 Task: Find an entire house in Mapuca, India, for June 9-16, with a price range of ₹8,000 to ₹16,000 and 1 bathroom.
Action: Mouse moved to (407, 86)
Screenshot: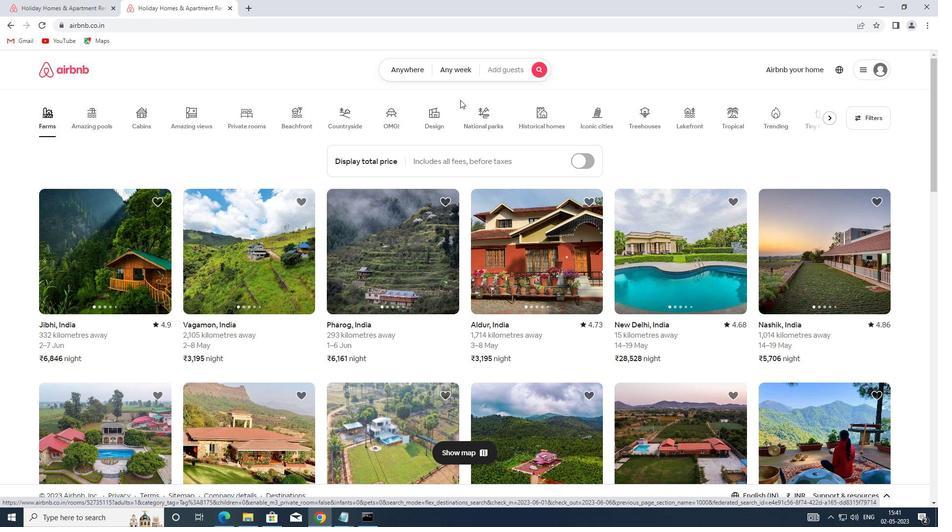 
Action: Mouse pressed left at (407, 86)
Screenshot: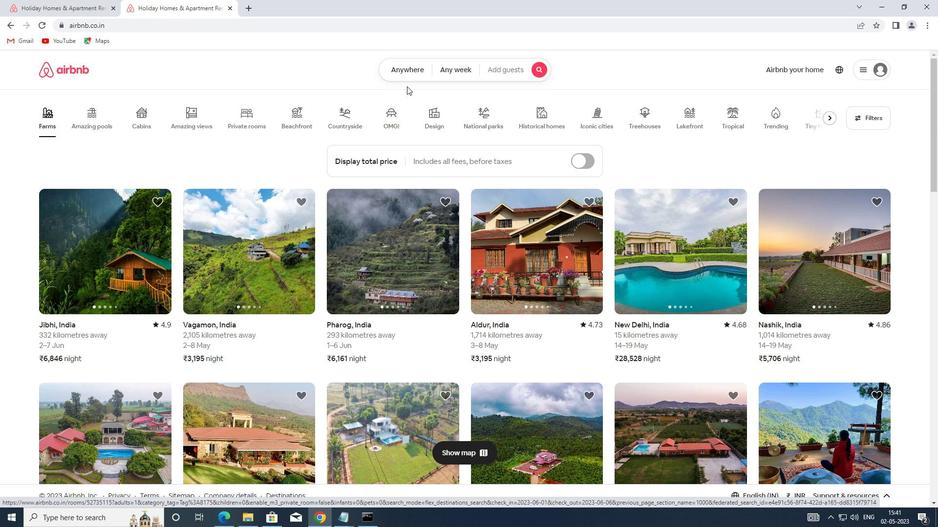 
Action: Mouse moved to (406, 75)
Screenshot: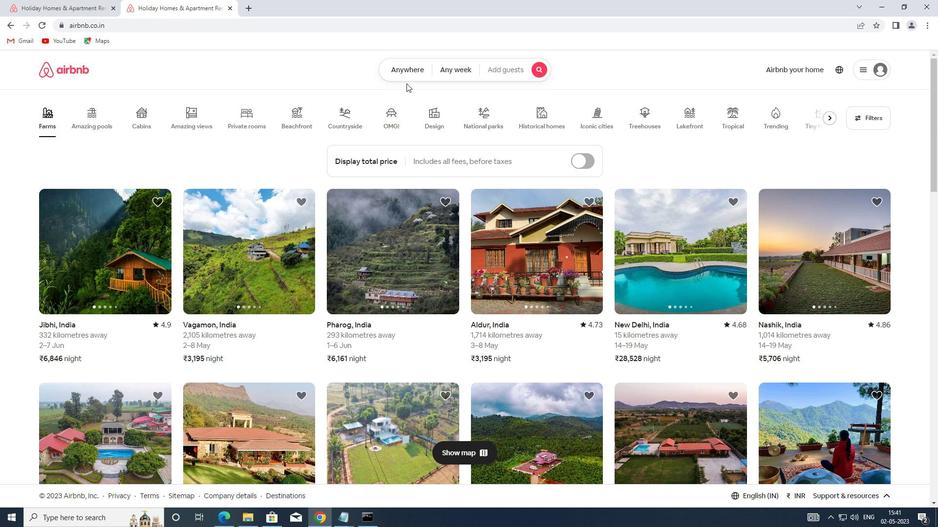 
Action: Mouse pressed left at (406, 75)
Screenshot: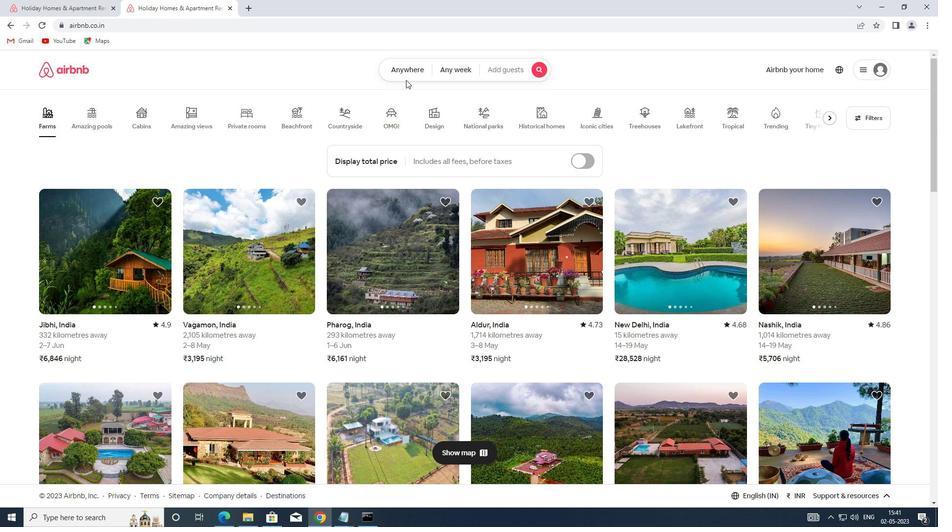 
Action: Mouse moved to (349, 107)
Screenshot: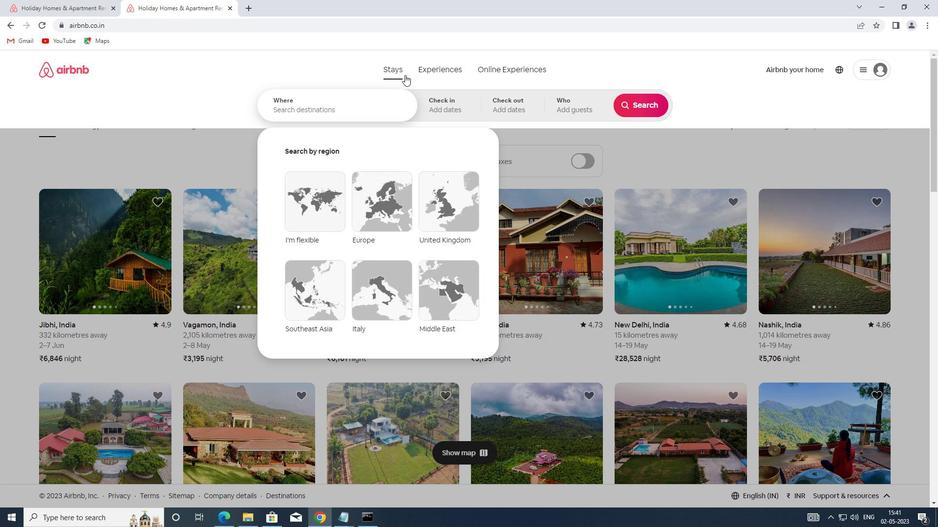 
Action: Mouse pressed left at (349, 107)
Screenshot: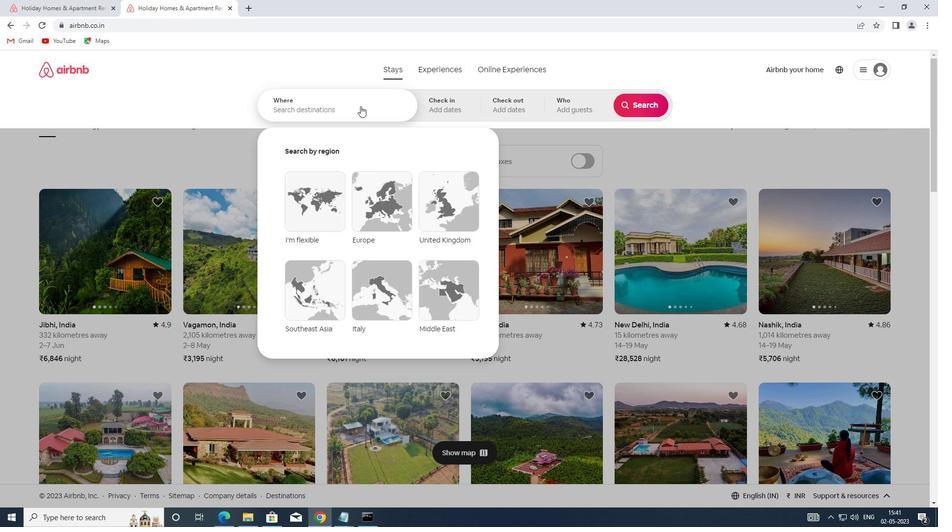 
Action: Key pressed <Key.shift>MAPUCA<Key.space><Key.shift>INDIA
Screenshot: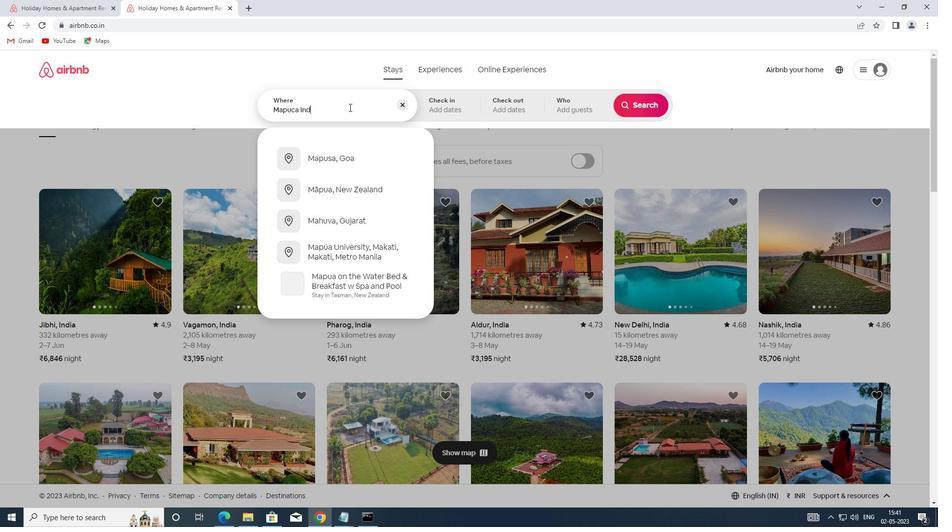 
Action: Mouse moved to (442, 108)
Screenshot: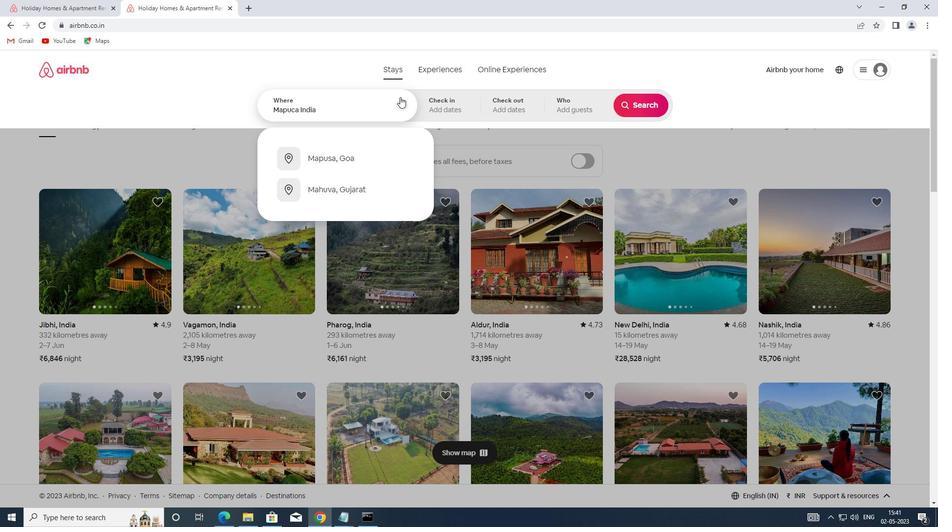 
Action: Mouse pressed left at (442, 108)
Screenshot: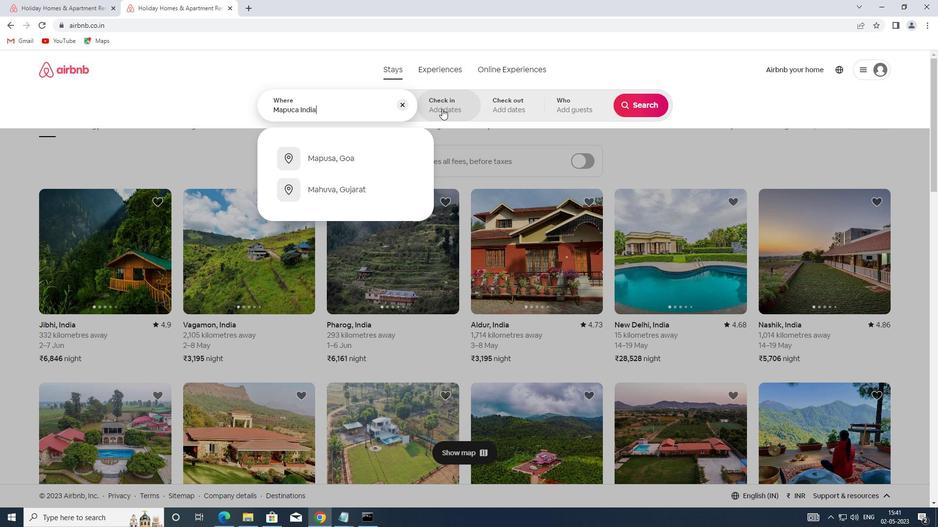 
Action: Mouse moved to (608, 251)
Screenshot: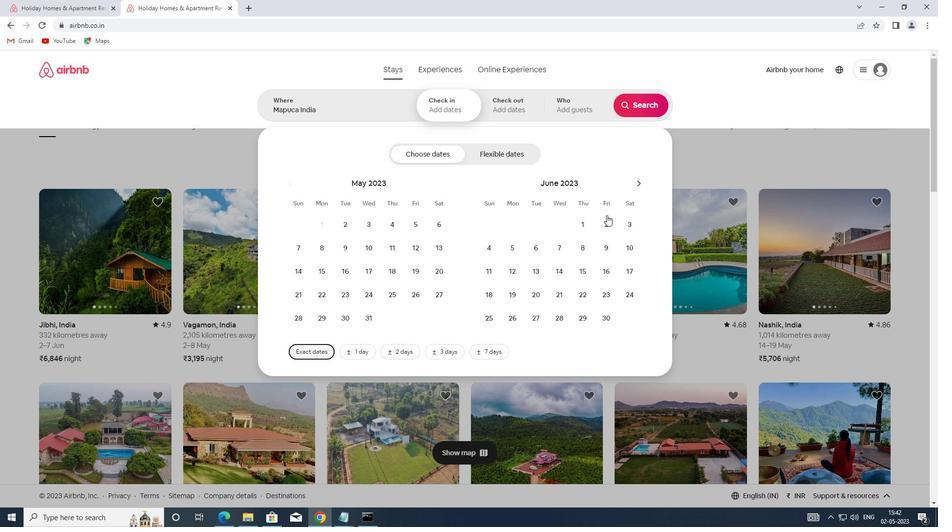 
Action: Mouse pressed left at (608, 251)
Screenshot: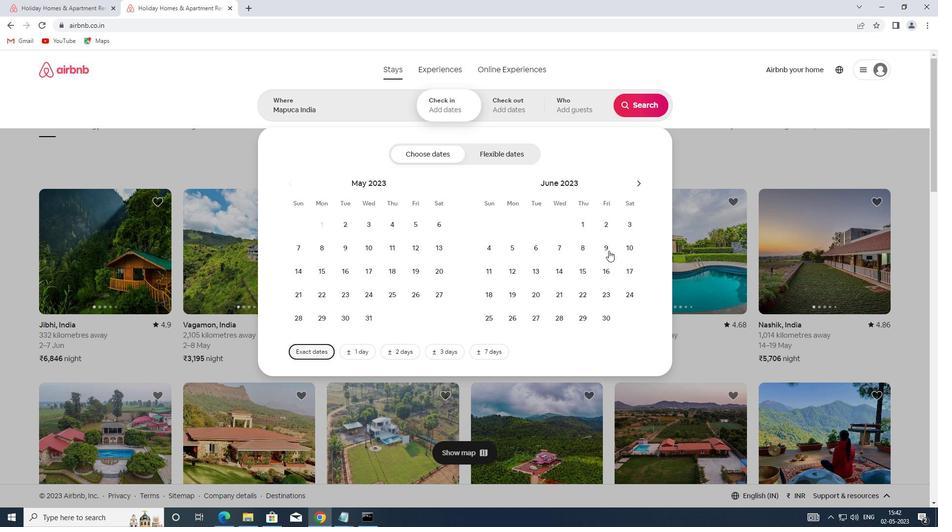
Action: Mouse moved to (603, 277)
Screenshot: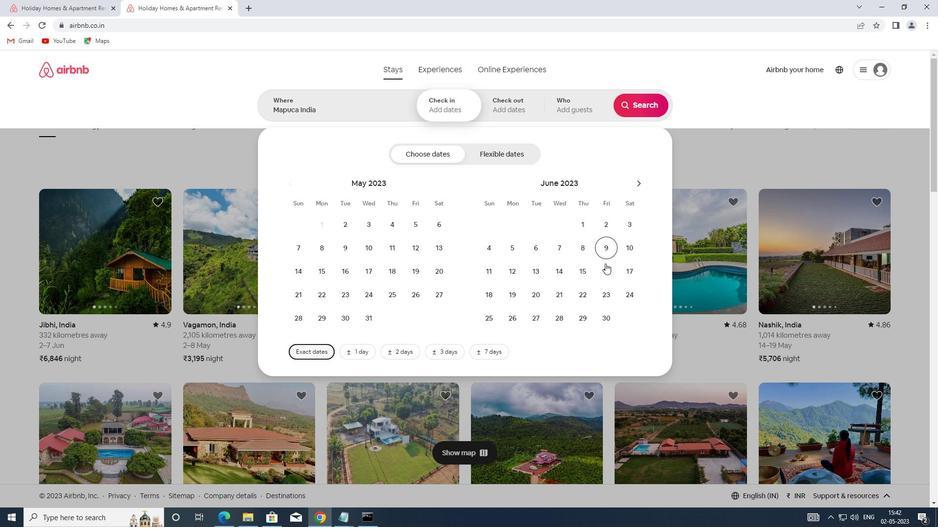 
Action: Mouse pressed left at (603, 277)
Screenshot: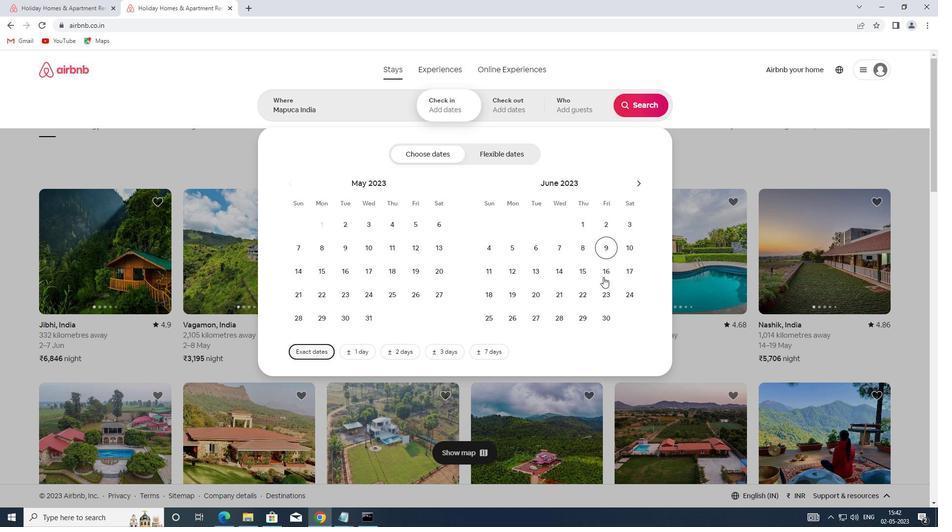
Action: Mouse moved to (564, 99)
Screenshot: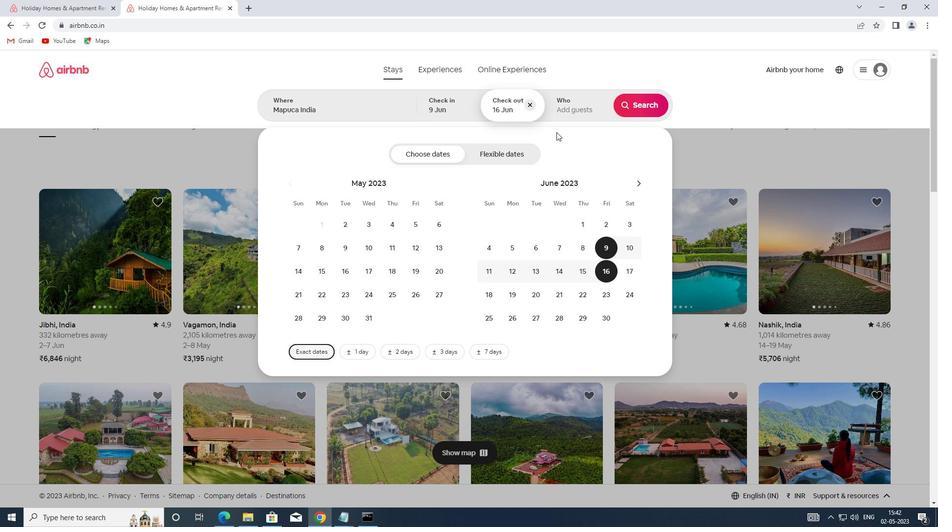 
Action: Mouse pressed left at (564, 99)
Screenshot: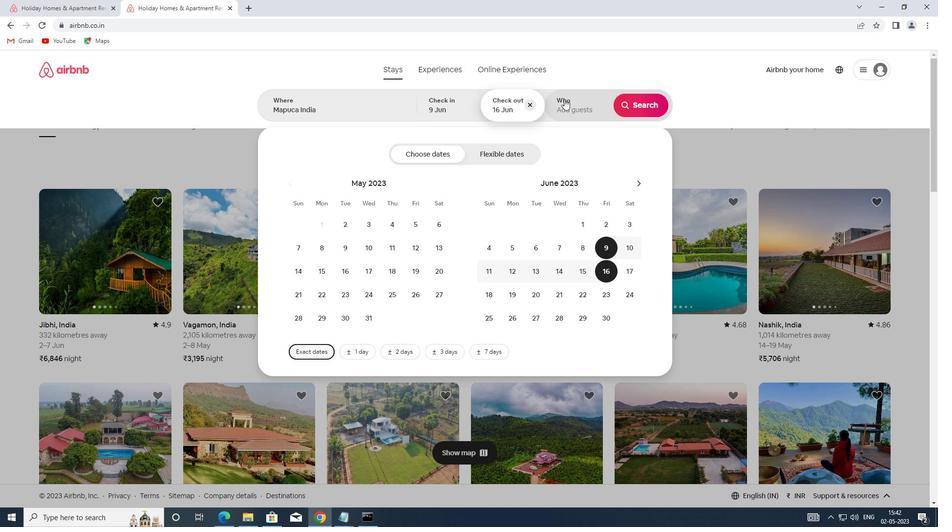 
Action: Mouse moved to (646, 157)
Screenshot: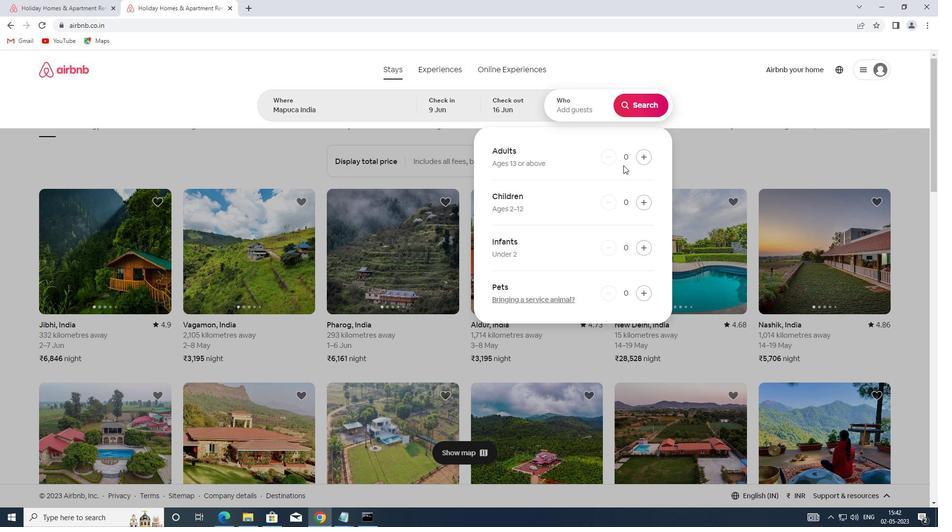 
Action: Mouse pressed left at (646, 157)
Screenshot: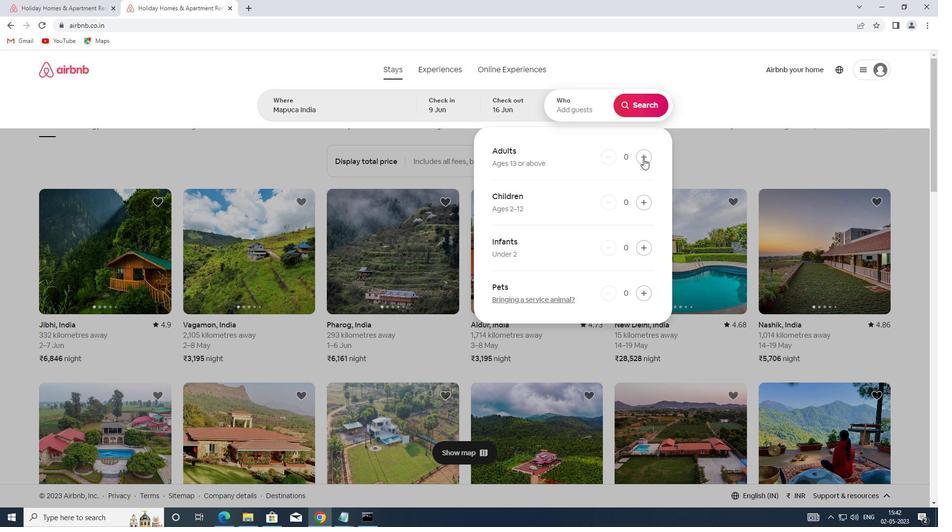 
Action: Mouse pressed left at (646, 157)
Screenshot: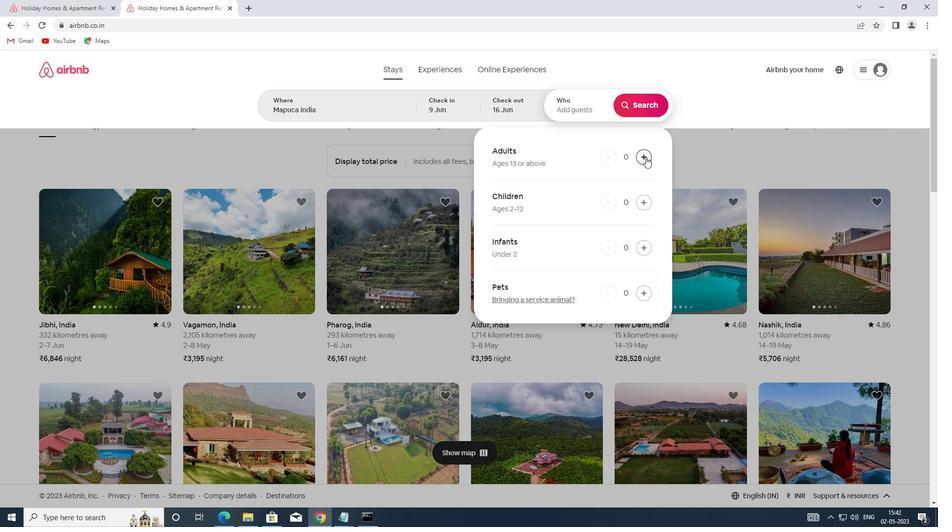 
Action: Mouse moved to (653, 105)
Screenshot: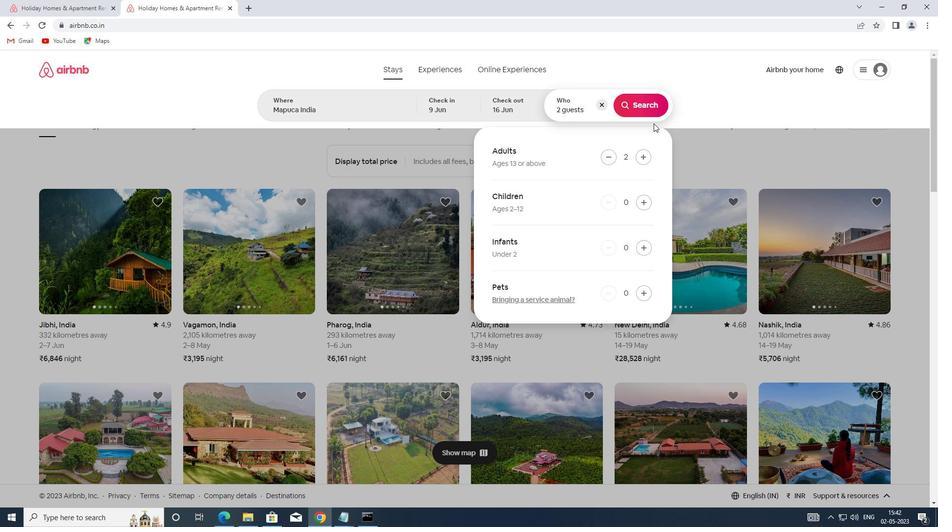 
Action: Mouse pressed left at (653, 105)
Screenshot: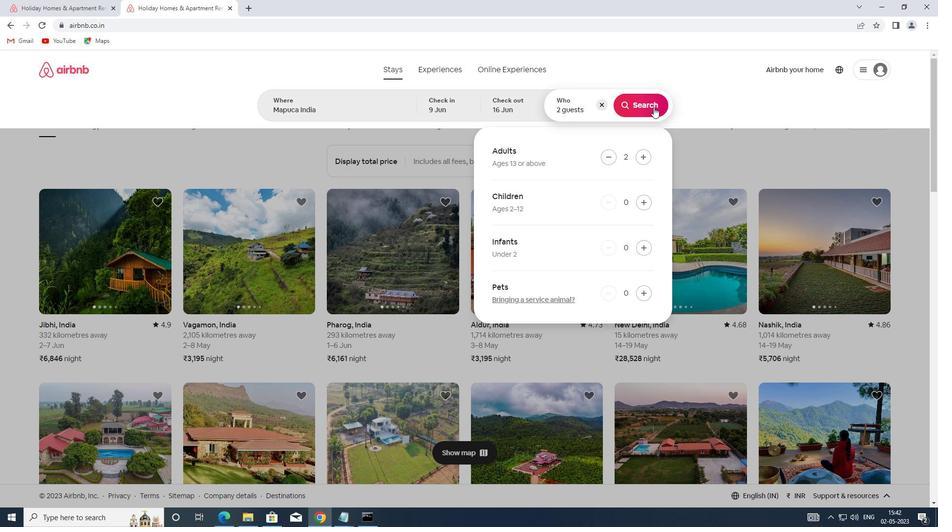 
Action: Mouse moved to (880, 111)
Screenshot: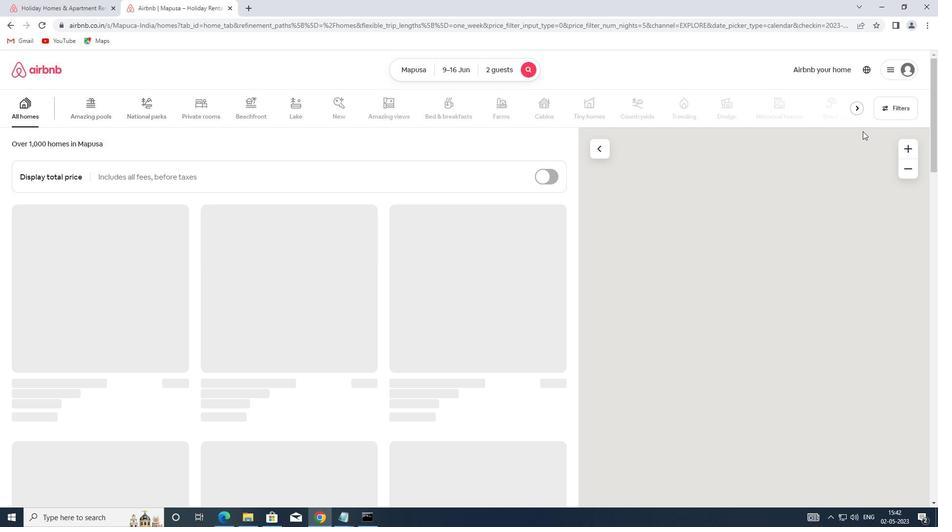
Action: Mouse pressed left at (880, 111)
Screenshot: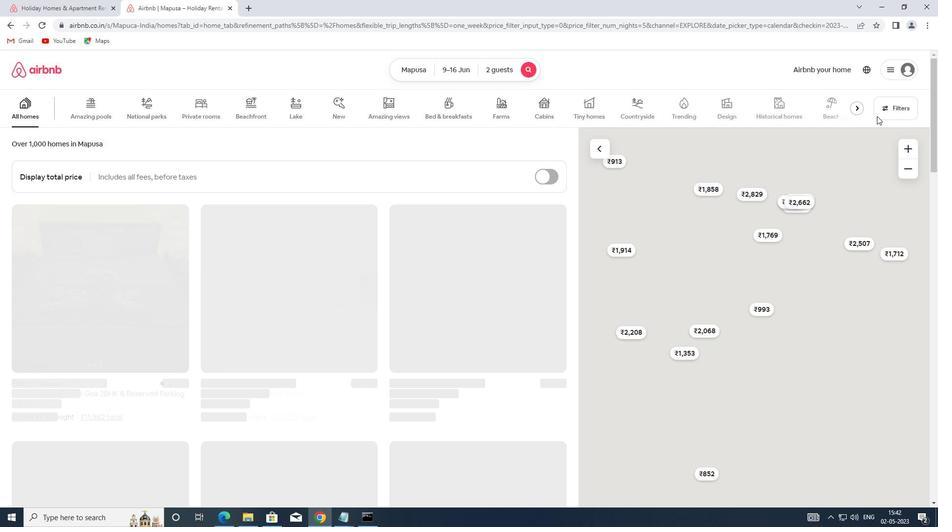 
Action: Mouse moved to (354, 235)
Screenshot: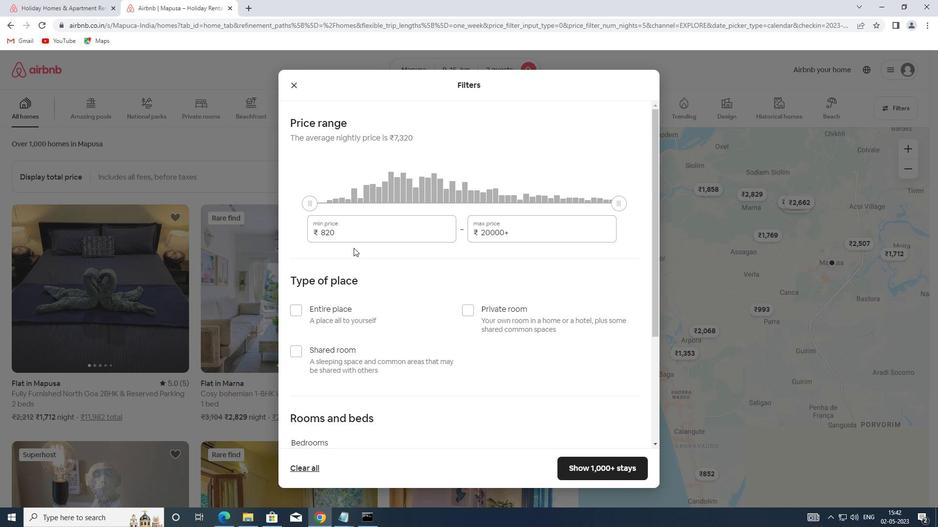 
Action: Mouse pressed left at (354, 235)
Screenshot: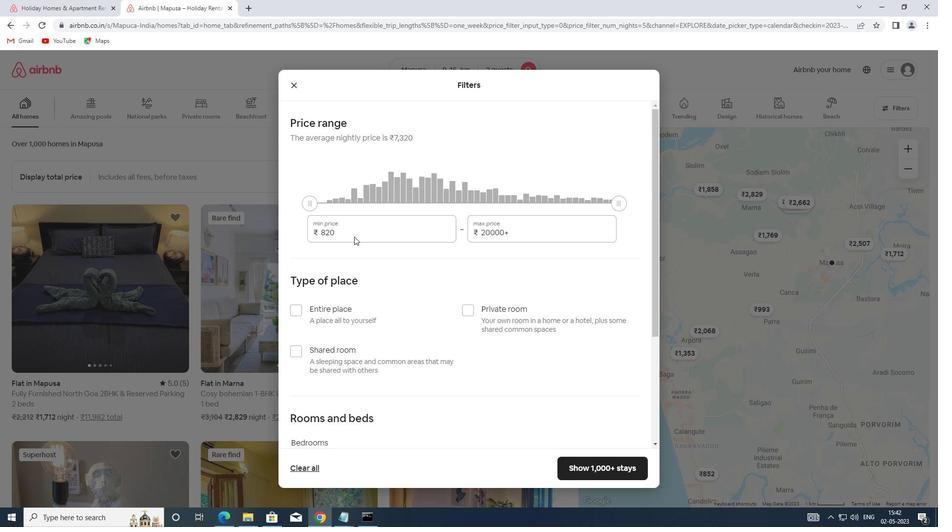 
Action: Mouse moved to (291, 234)
Screenshot: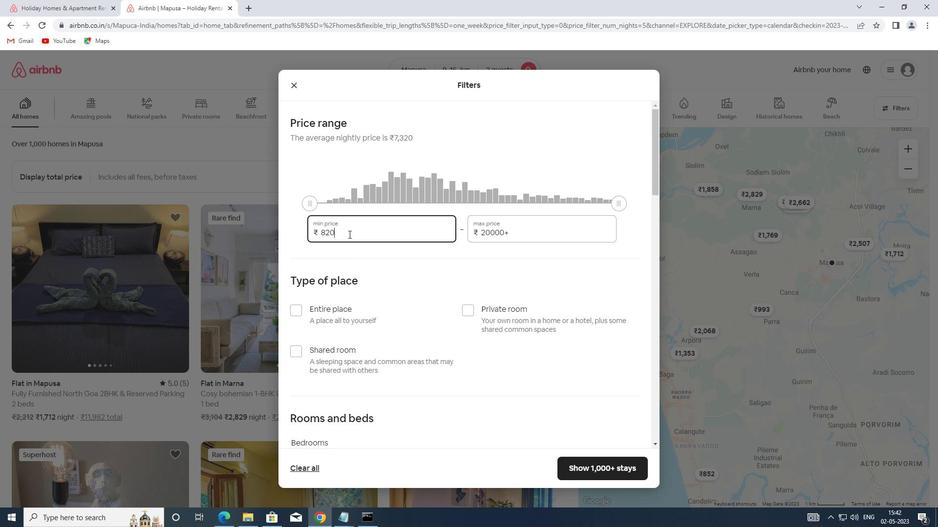 
Action: Key pressed 8000
Screenshot: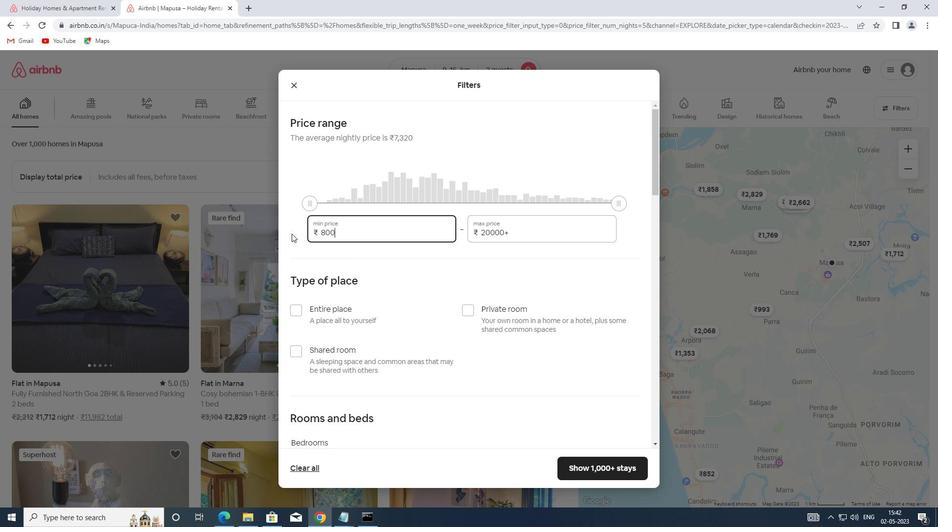 
Action: Mouse moved to (511, 232)
Screenshot: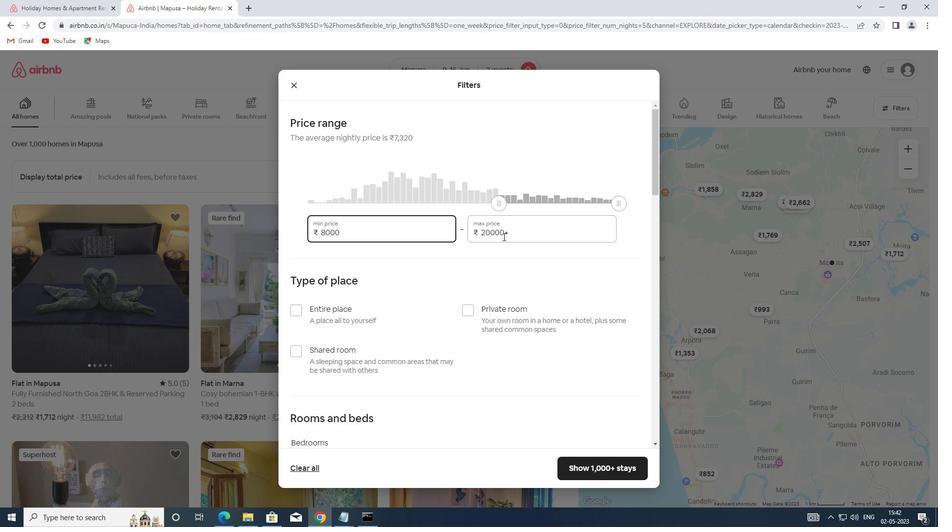 
Action: Mouse pressed left at (511, 232)
Screenshot: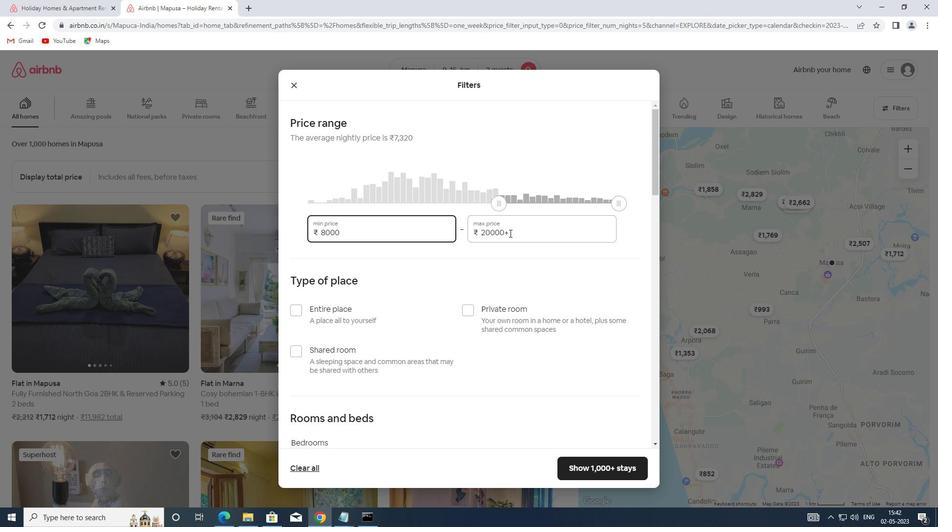
Action: Mouse moved to (451, 236)
Screenshot: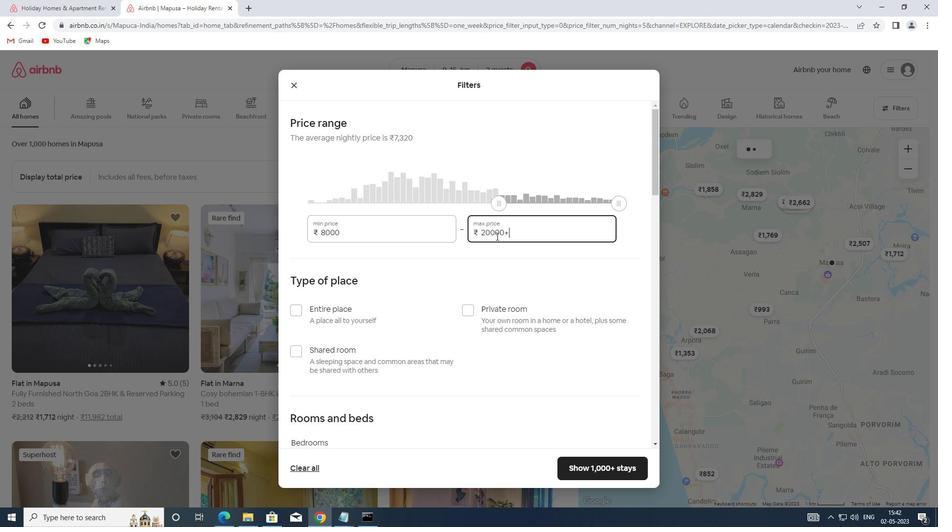 
Action: Key pressed 16000
Screenshot: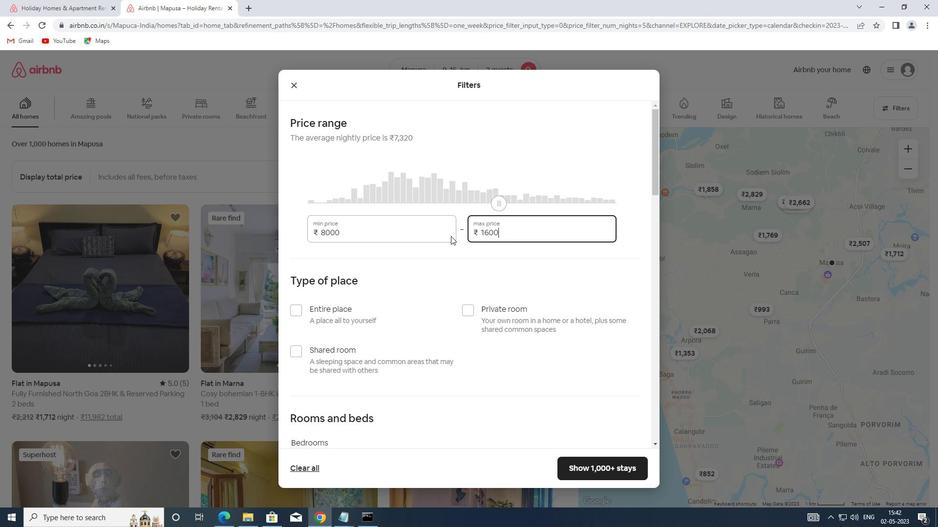 
Action: Mouse moved to (352, 310)
Screenshot: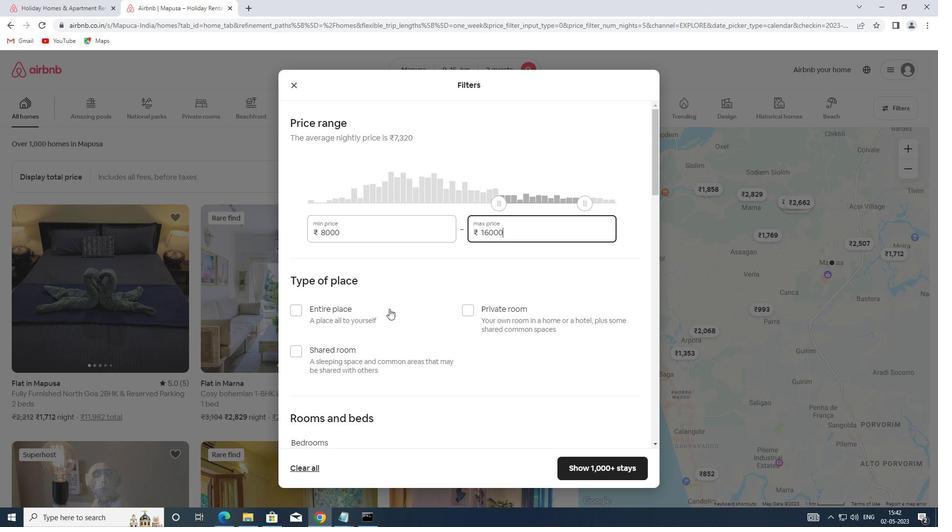 
Action: Mouse pressed left at (352, 310)
Screenshot: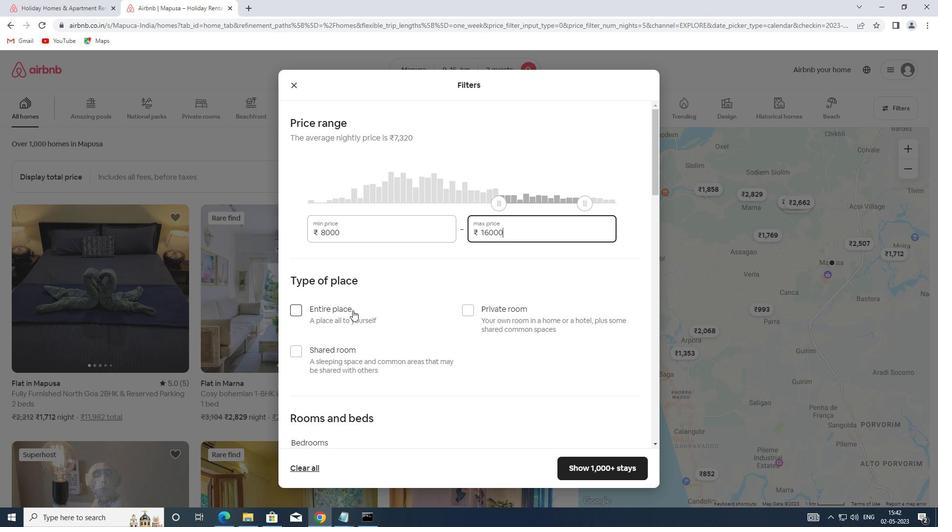 
Action: Mouse scrolled (352, 310) with delta (0, 0)
Screenshot: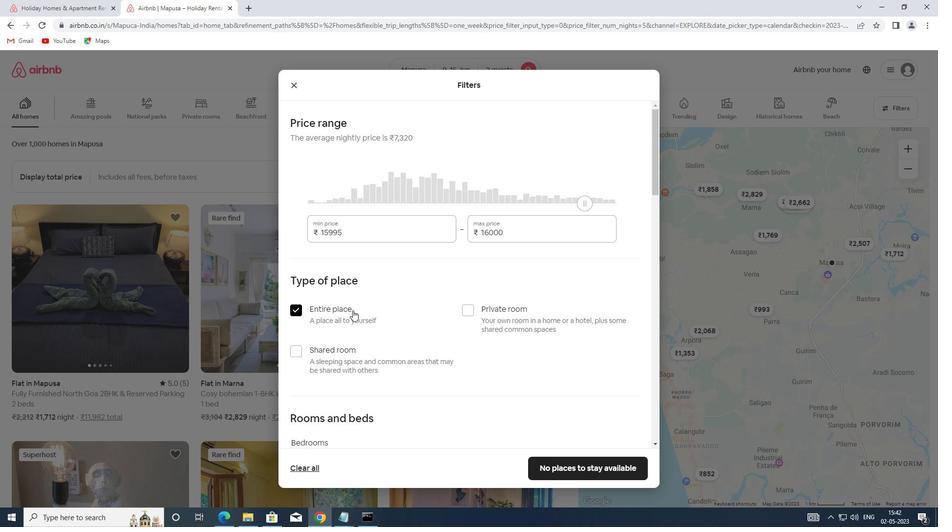 
Action: Mouse scrolled (352, 310) with delta (0, 0)
Screenshot: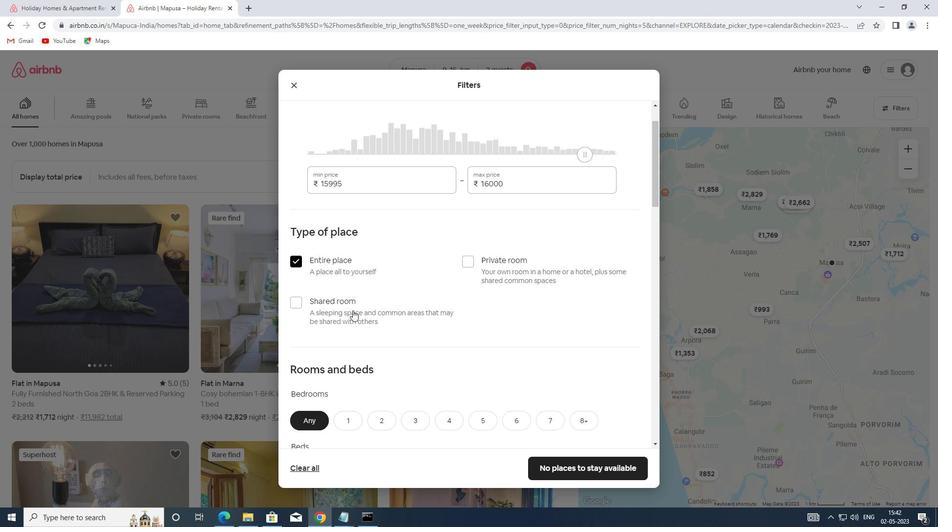 
Action: Mouse moved to (370, 331)
Screenshot: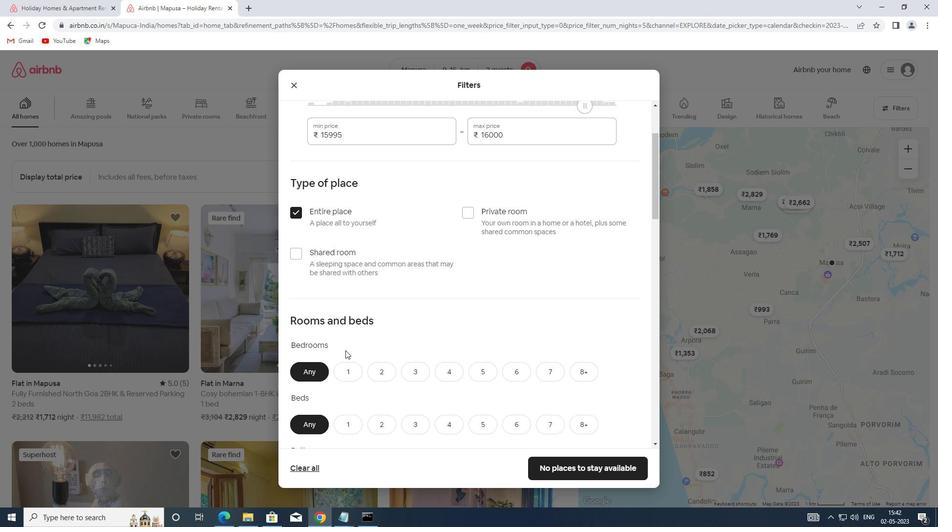 
Action: Mouse scrolled (370, 330) with delta (0, 0)
Screenshot: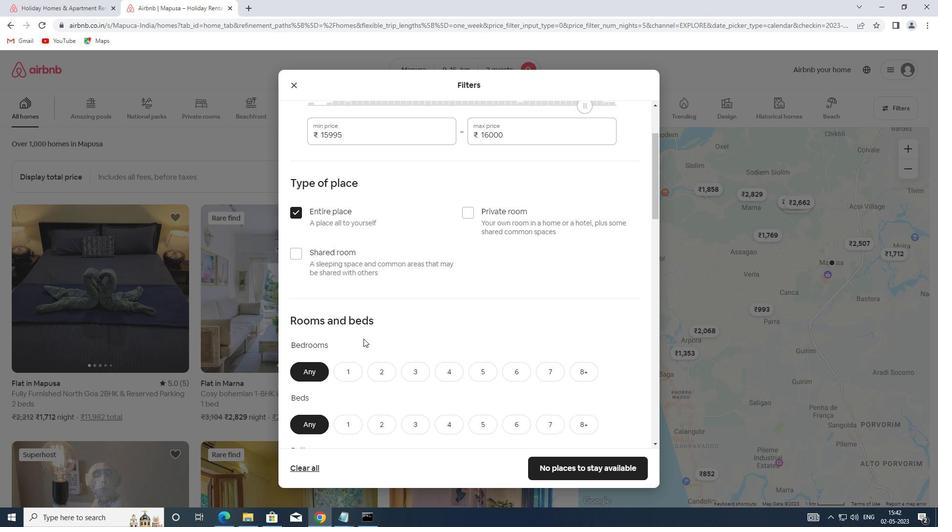 
Action: Mouse moved to (371, 331)
Screenshot: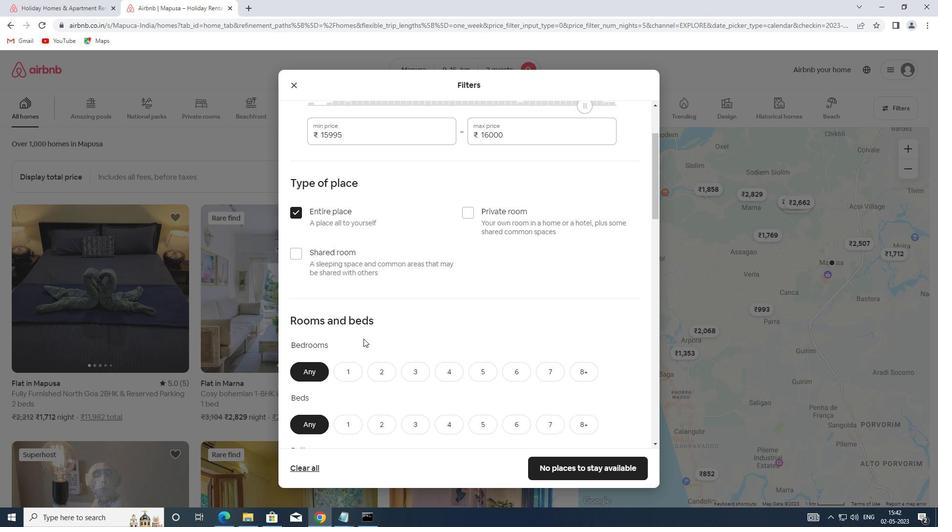 
Action: Mouse scrolled (371, 330) with delta (0, 0)
Screenshot: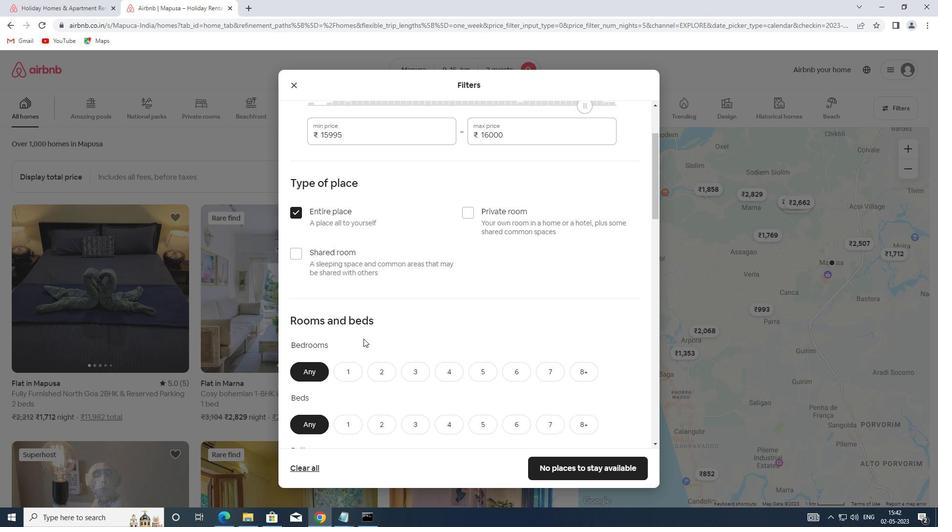 
Action: Mouse moved to (372, 330)
Screenshot: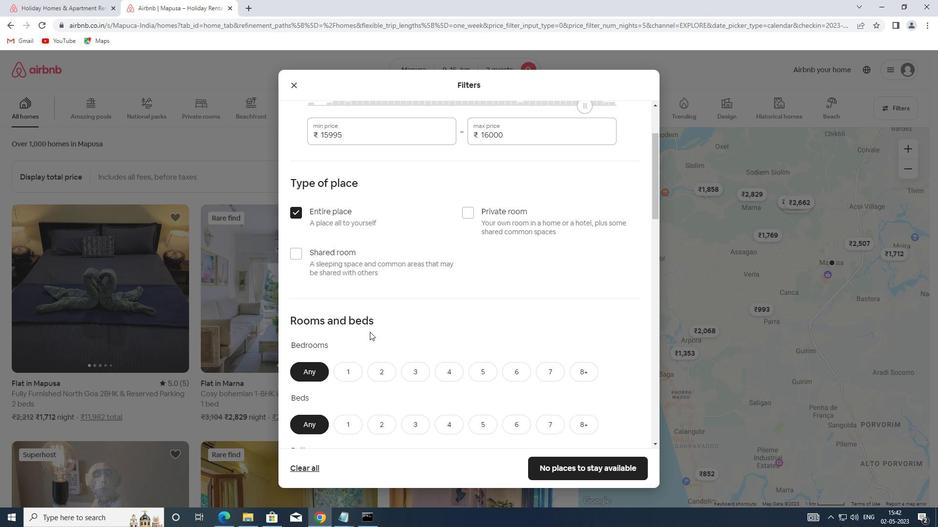 
Action: Mouse scrolled (372, 329) with delta (0, 0)
Screenshot: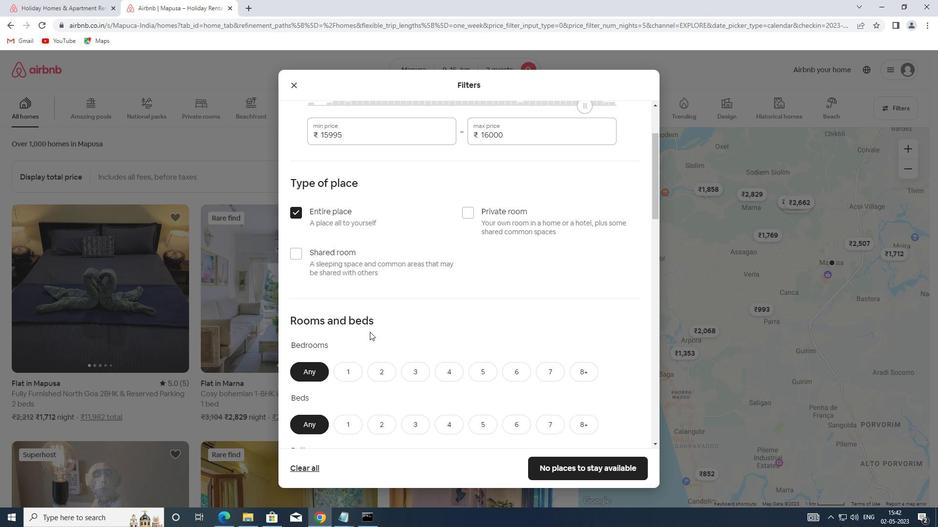 
Action: Mouse moved to (384, 222)
Screenshot: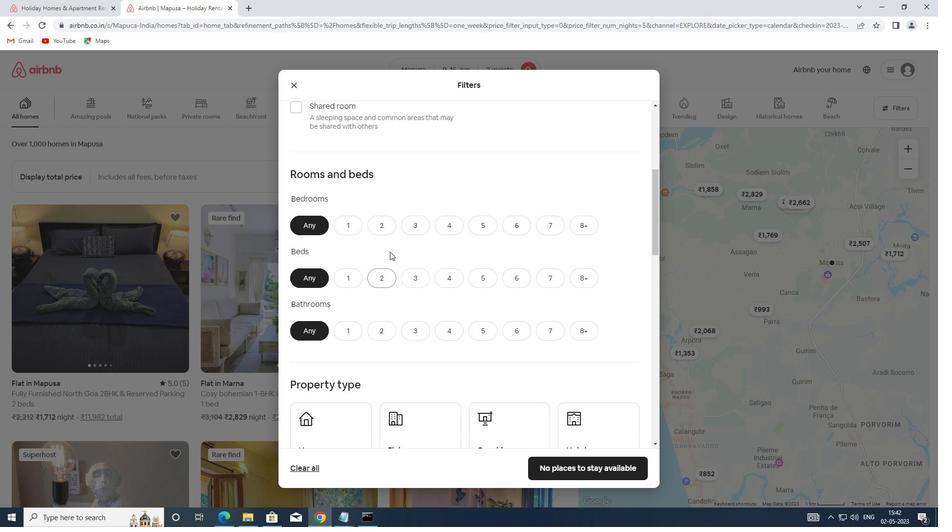 
Action: Mouse pressed left at (384, 222)
Screenshot: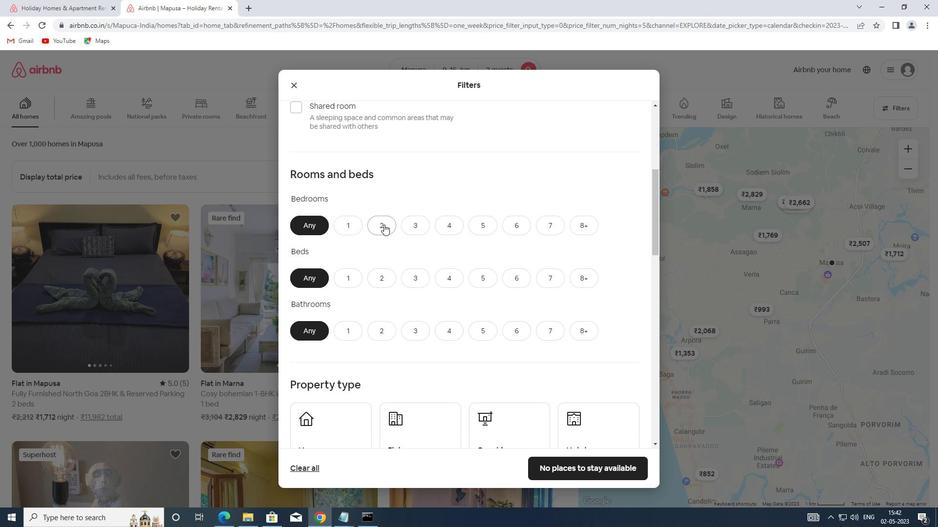 
Action: Mouse moved to (385, 281)
Screenshot: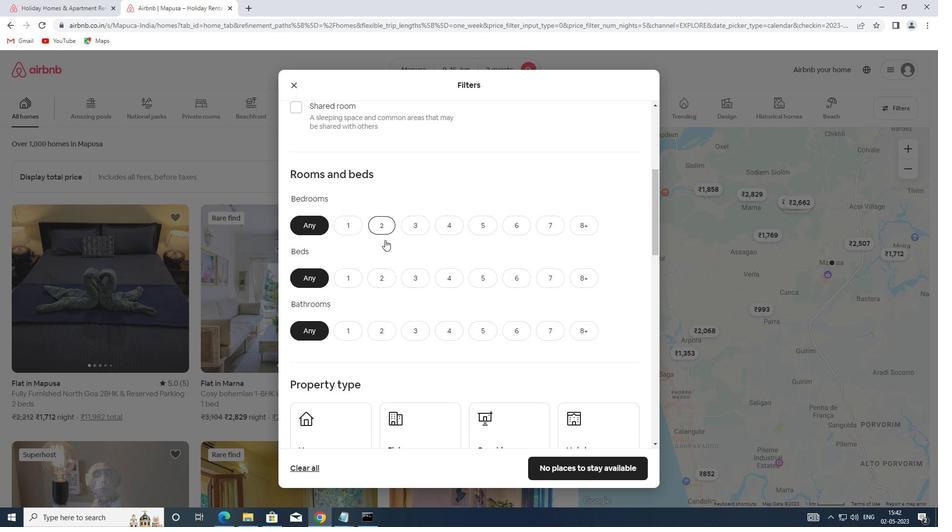 
Action: Mouse pressed left at (385, 281)
Screenshot: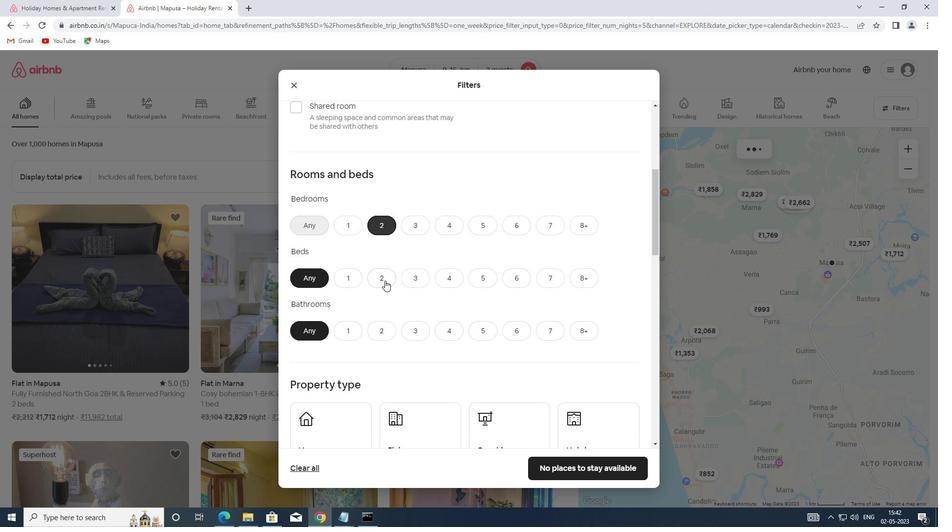 
Action: Mouse moved to (347, 336)
Screenshot: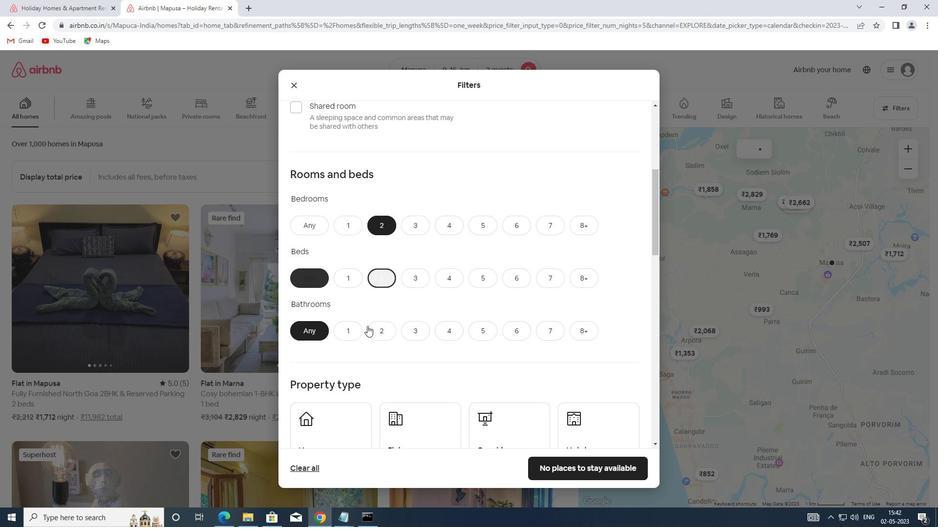 
Action: Mouse pressed left at (347, 336)
Screenshot: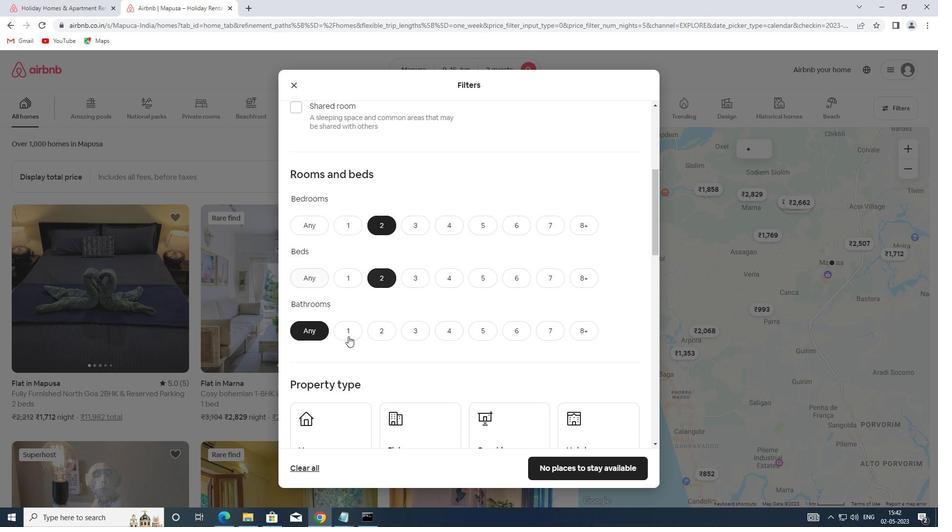 
Action: Mouse moved to (347, 336)
Screenshot: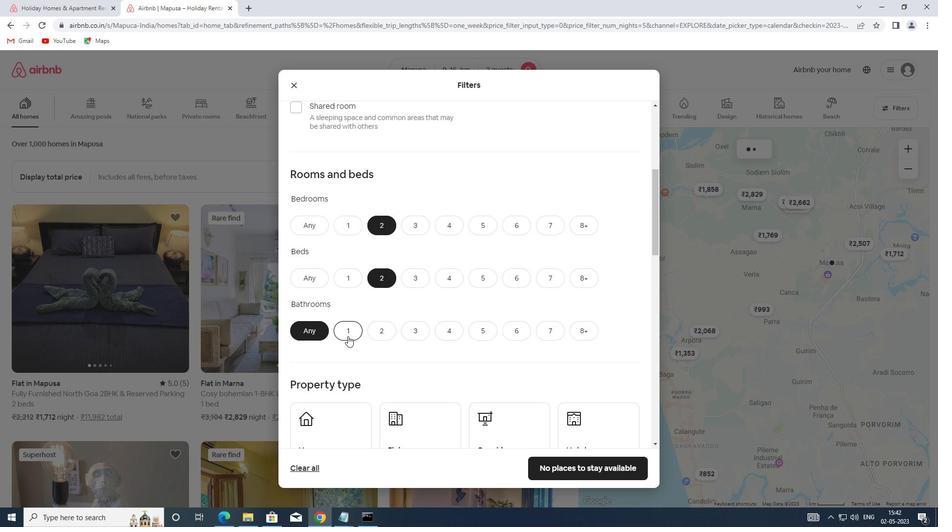 
Action: Mouse scrolled (347, 336) with delta (0, 0)
Screenshot: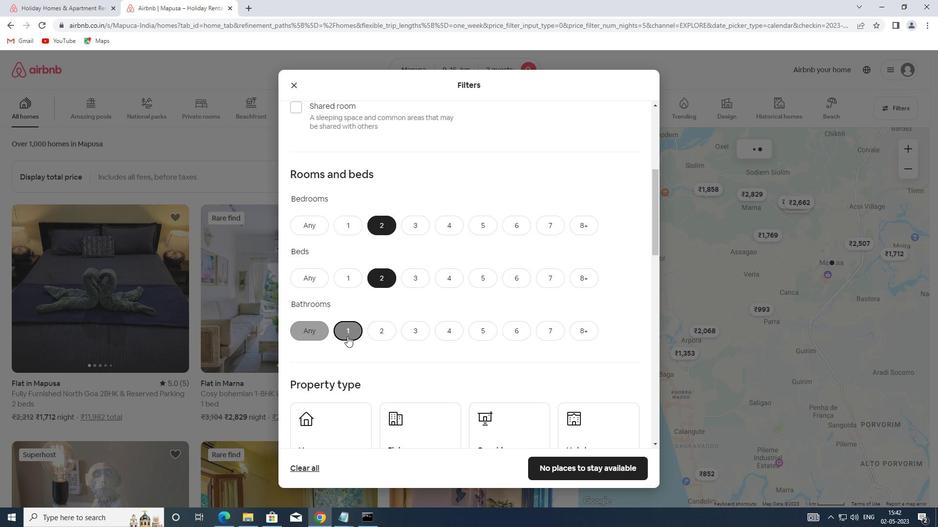 
Action: Mouse scrolled (347, 336) with delta (0, 0)
Screenshot: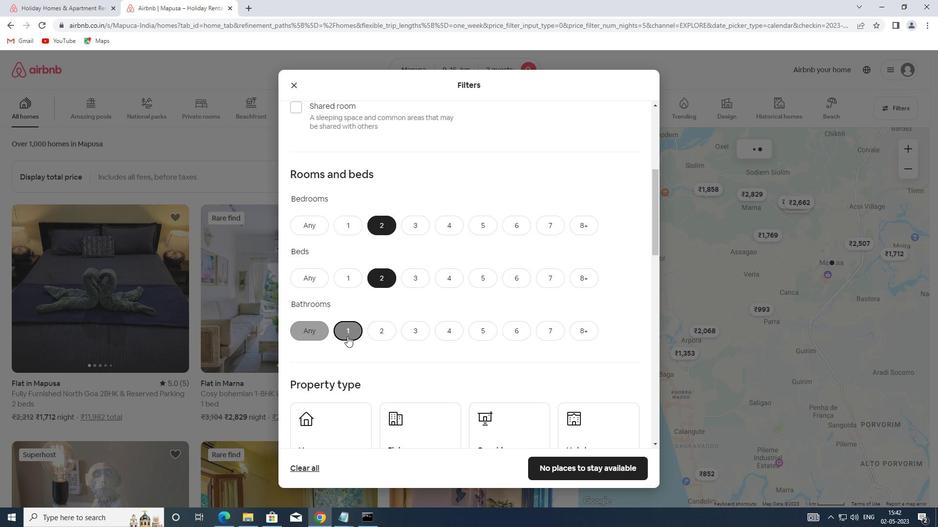 
Action: Mouse scrolled (347, 336) with delta (0, 0)
Screenshot: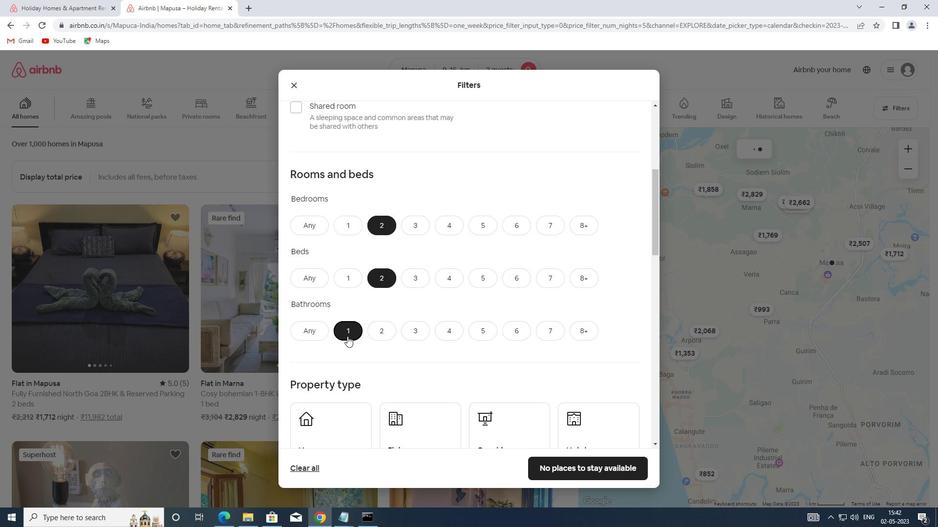 
Action: Mouse moved to (348, 336)
Screenshot: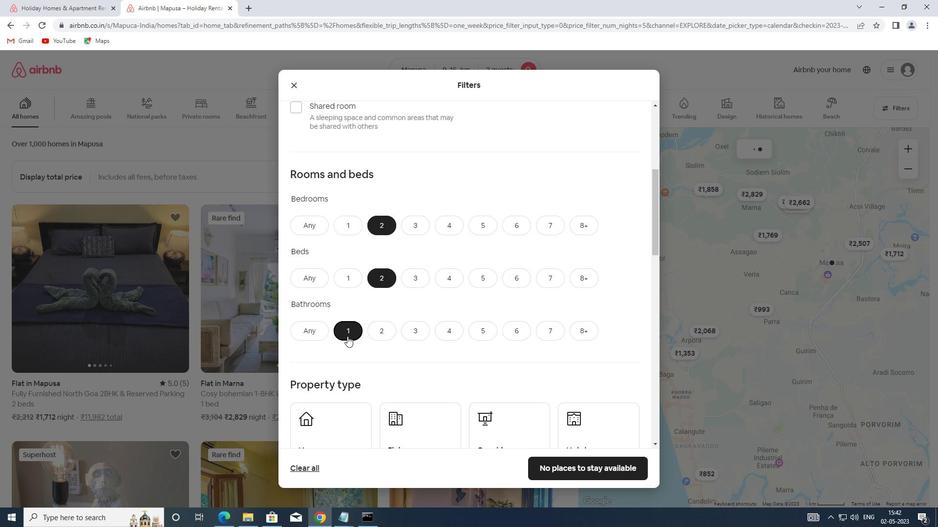 
Action: Mouse scrolled (348, 335) with delta (0, 0)
Screenshot: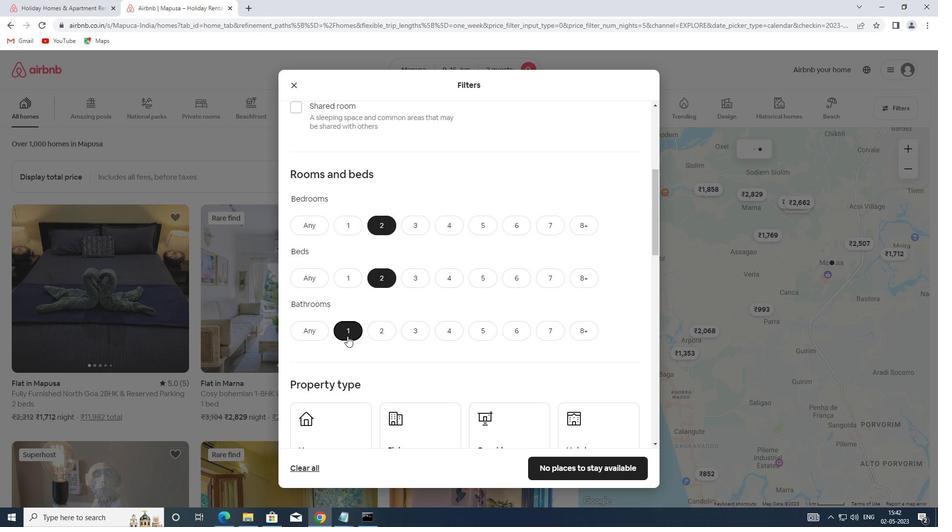 
Action: Mouse moved to (341, 257)
Screenshot: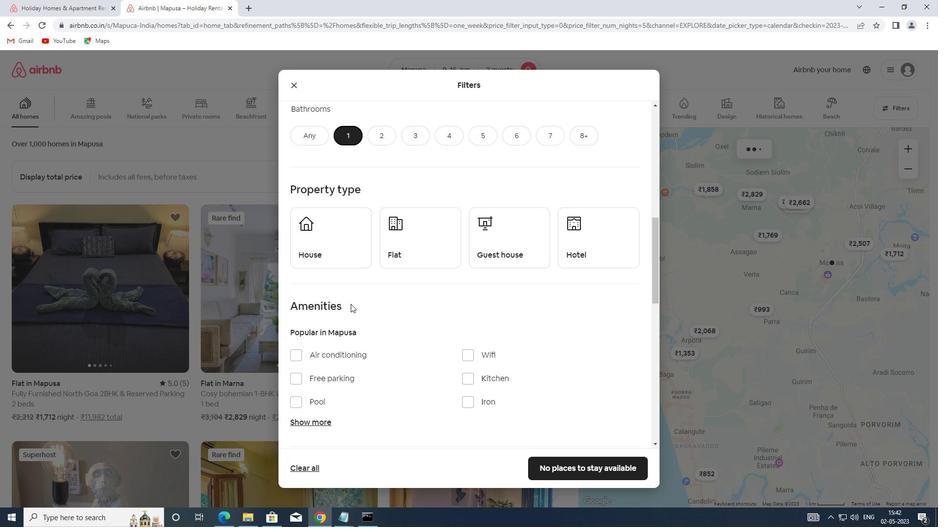 
Action: Mouse pressed left at (341, 257)
Screenshot: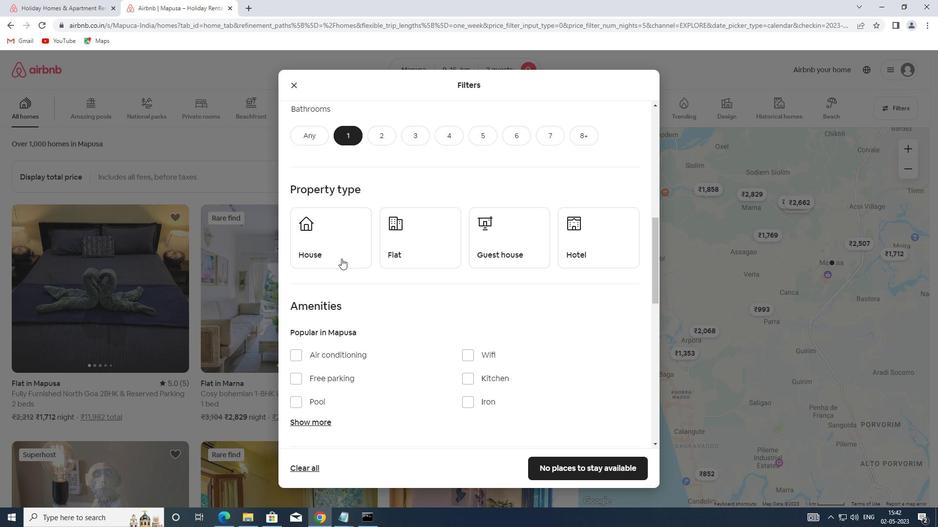 
Action: Mouse moved to (440, 255)
Screenshot: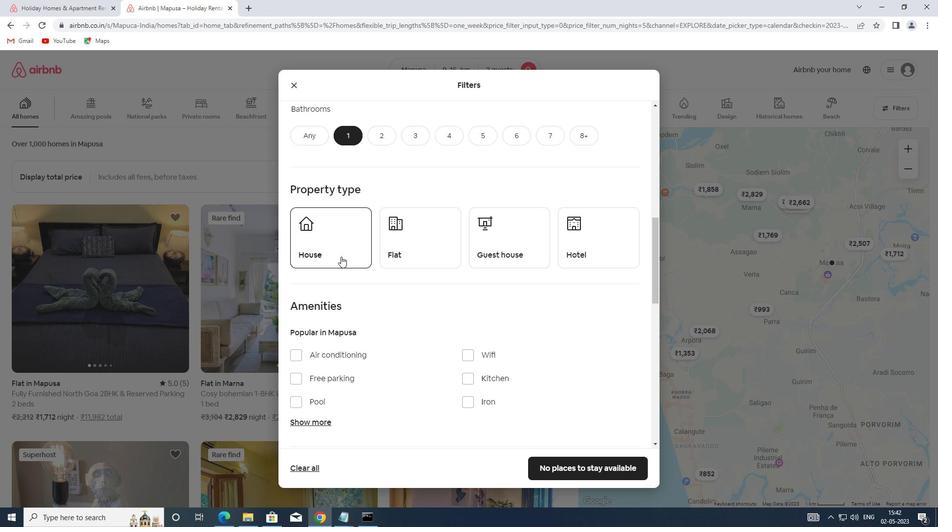 
Action: Mouse pressed left at (440, 255)
Screenshot: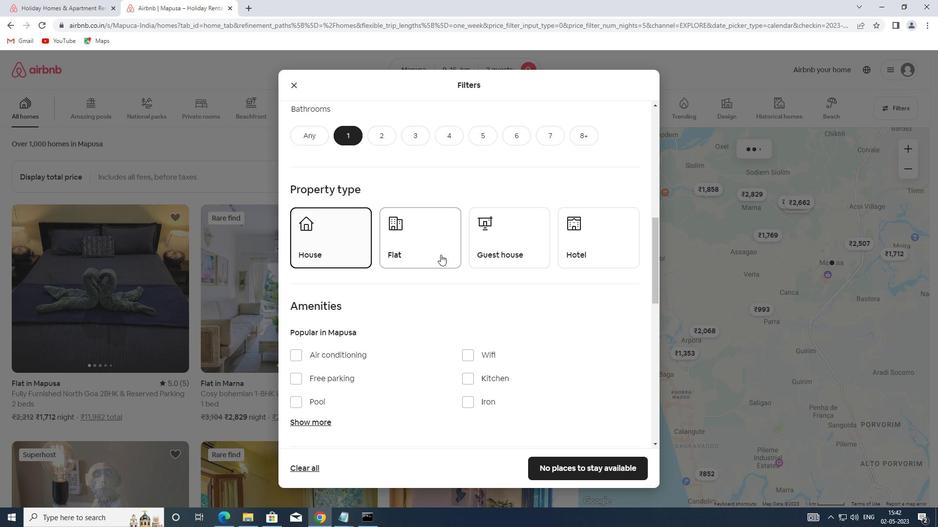 
Action: Mouse moved to (567, 251)
Screenshot: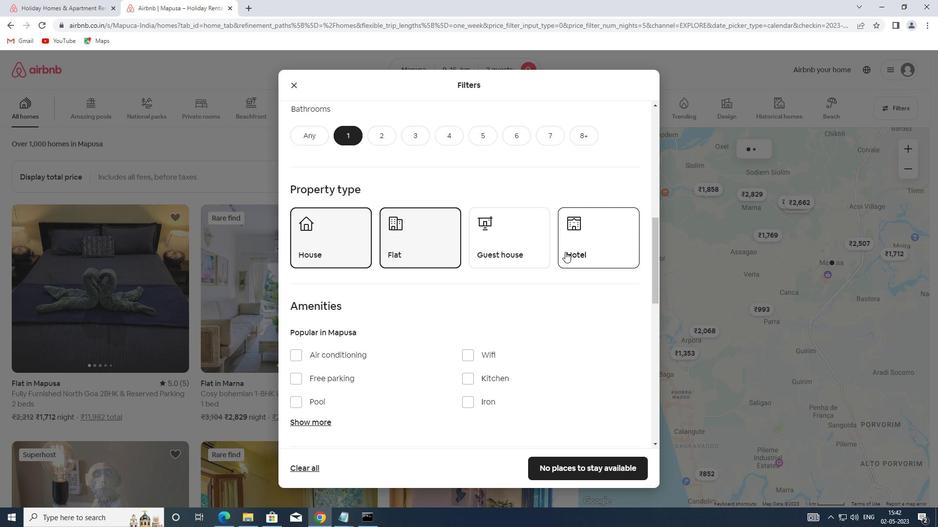 
Action: Mouse pressed left at (567, 251)
Screenshot: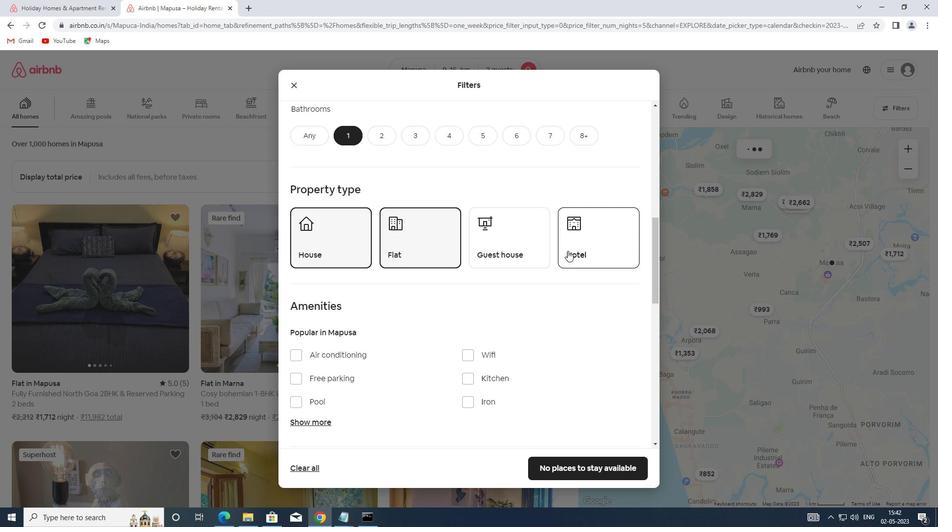 
Action: Mouse scrolled (567, 250) with delta (0, 0)
Screenshot: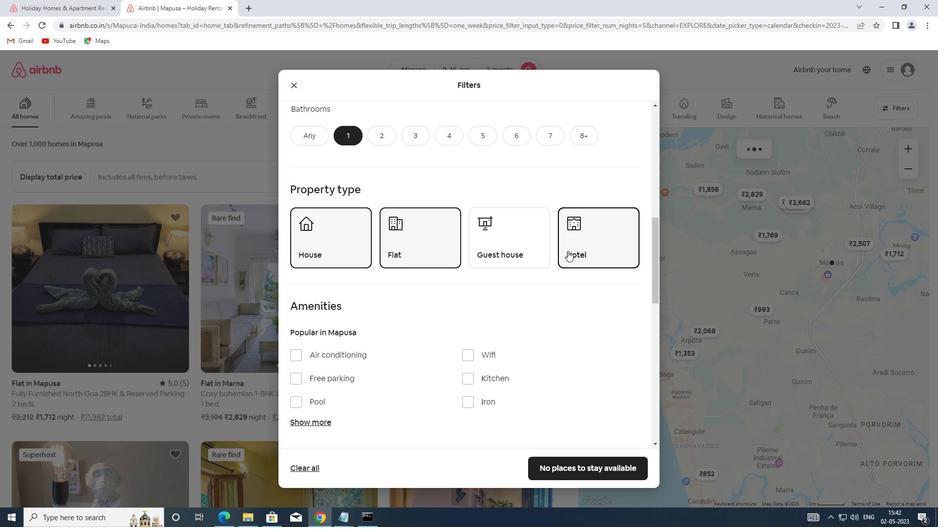 
Action: Mouse scrolled (567, 250) with delta (0, 0)
Screenshot: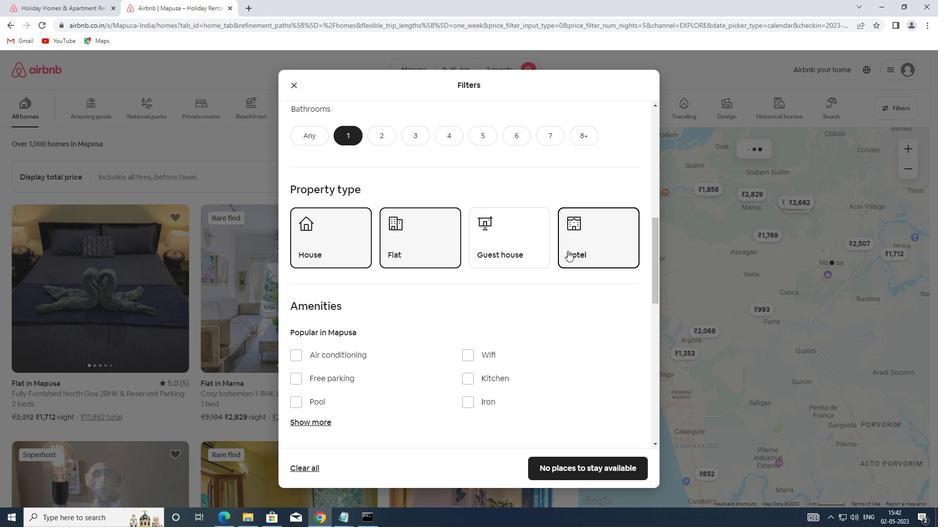 
Action: Mouse scrolled (567, 250) with delta (0, 0)
Screenshot: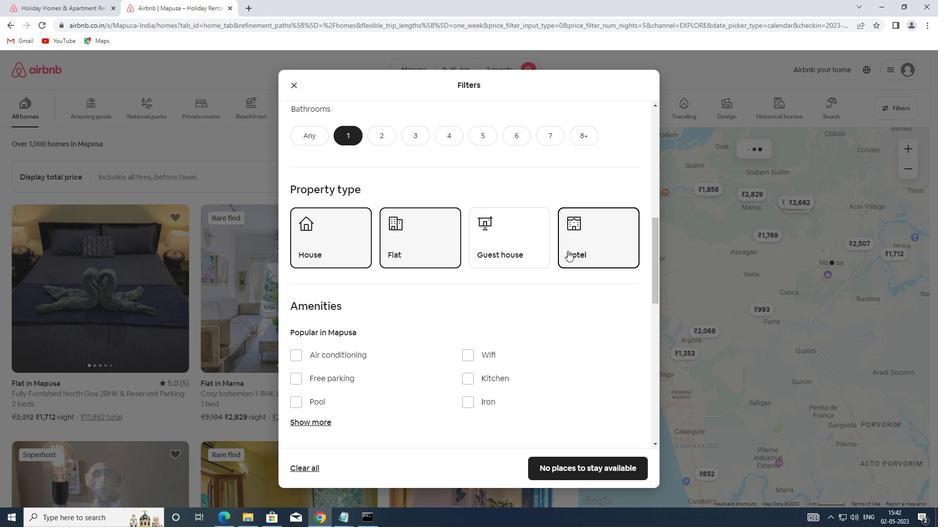 
Action: Mouse scrolled (567, 250) with delta (0, 0)
Screenshot: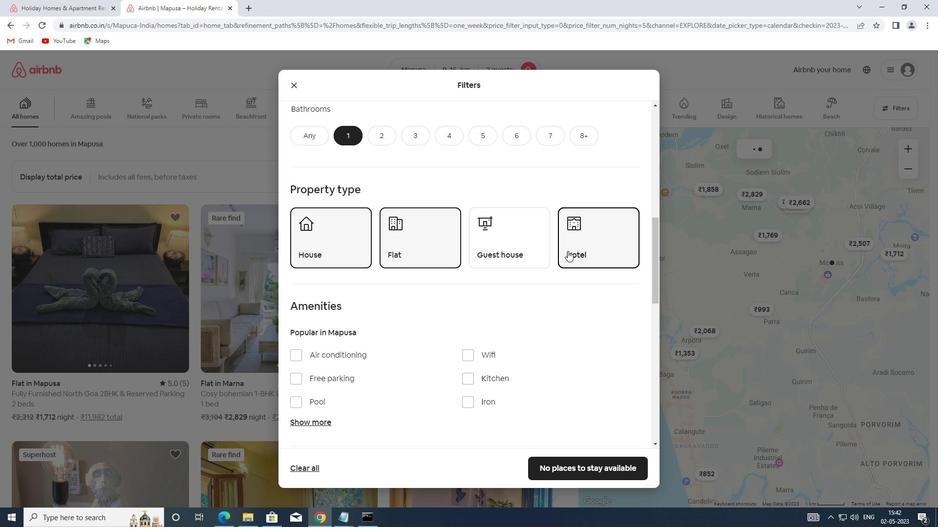 
Action: Mouse scrolled (567, 250) with delta (0, 0)
Screenshot: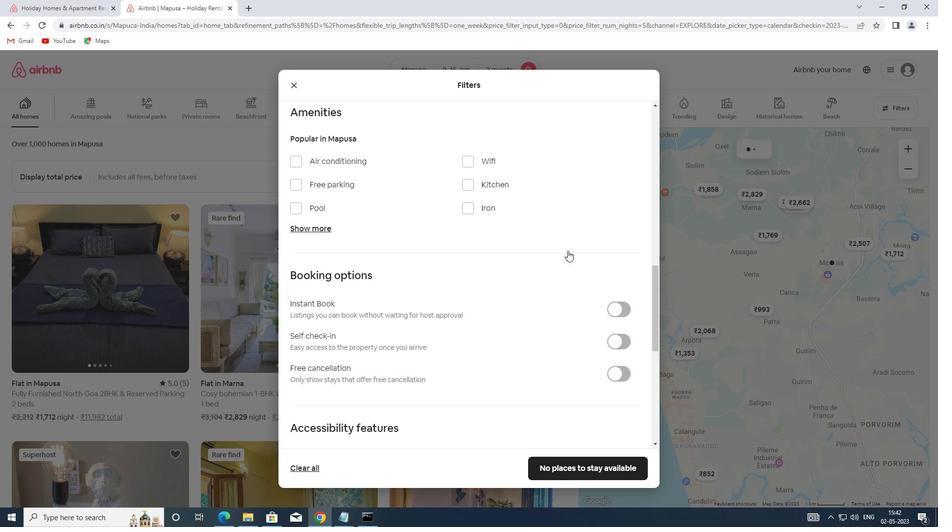 
Action: Mouse scrolled (567, 250) with delta (0, 0)
Screenshot: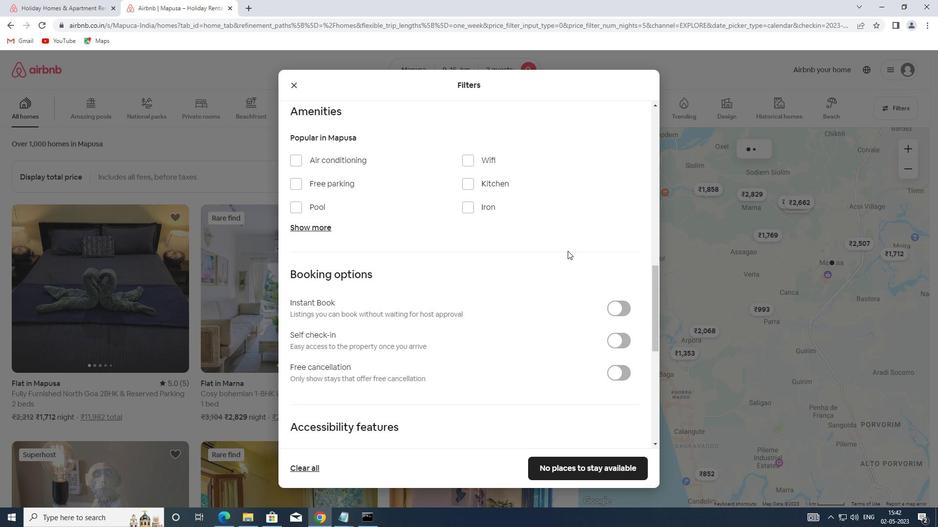 
Action: Mouse moved to (620, 240)
Screenshot: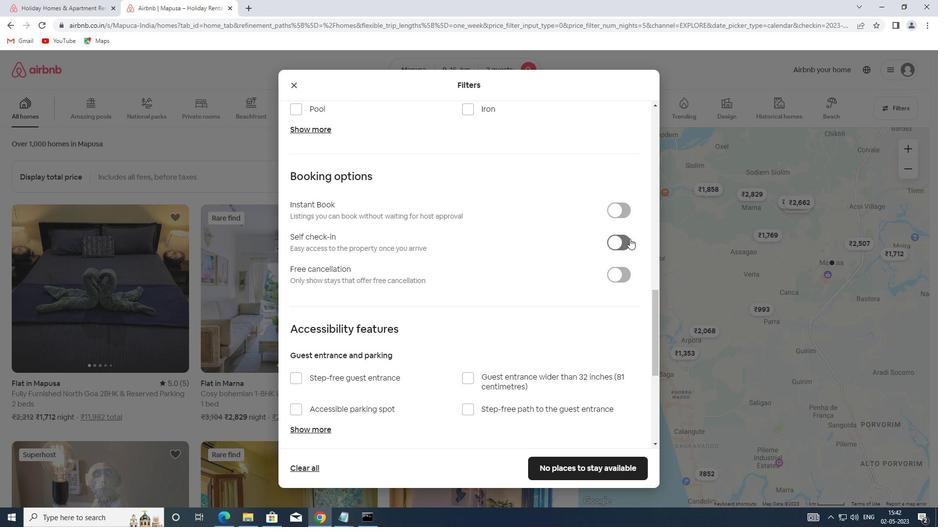 
Action: Mouse pressed left at (620, 240)
Screenshot: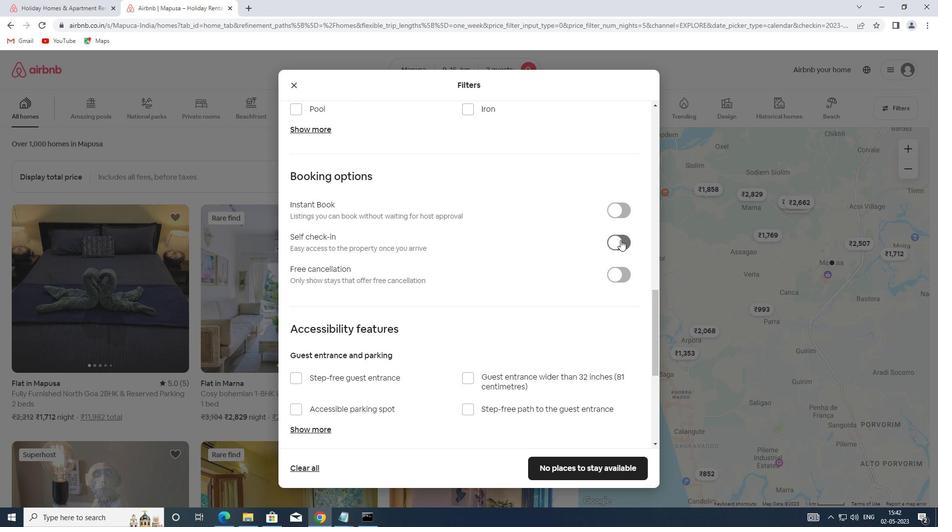 
Action: Mouse moved to (619, 240)
Screenshot: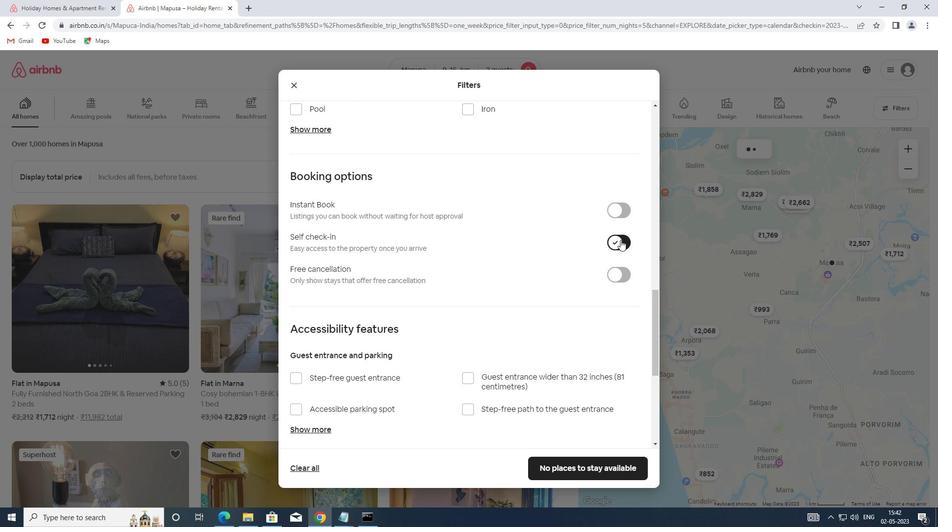 
Action: Mouse scrolled (619, 239) with delta (0, 0)
Screenshot: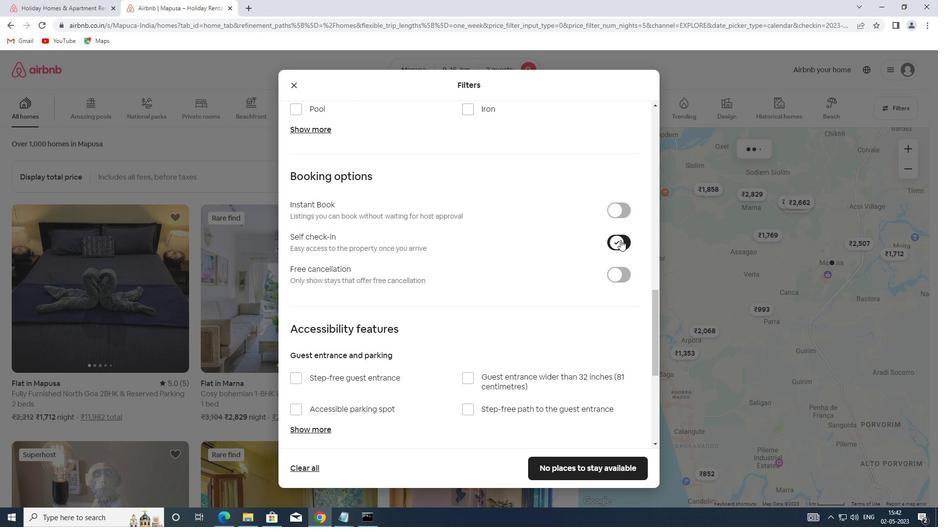 
Action: Mouse scrolled (619, 240) with delta (0, 0)
Screenshot: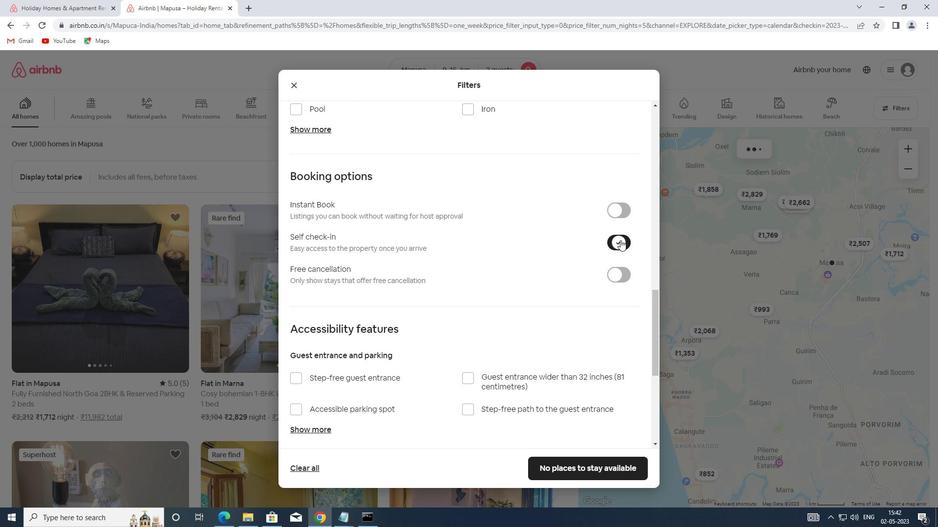 
Action: Mouse scrolled (619, 239) with delta (0, 0)
Screenshot: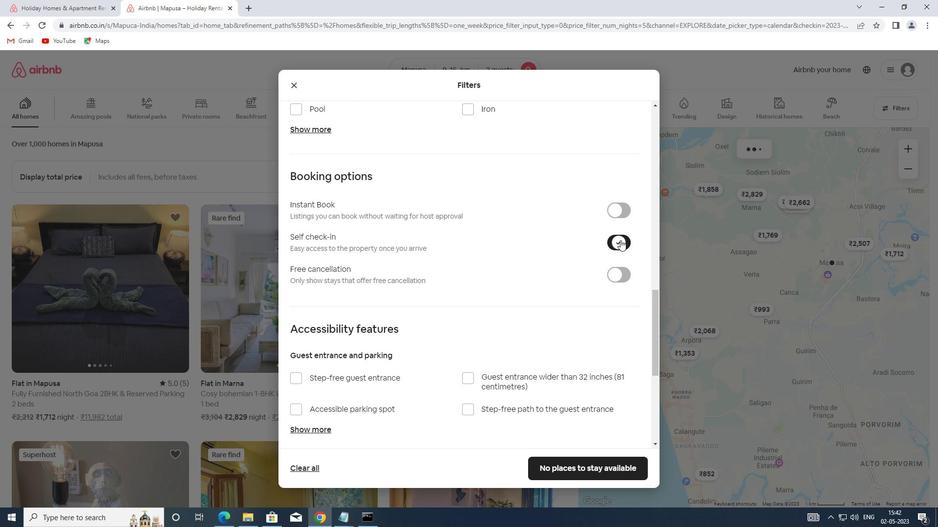 
Action: Mouse moved to (604, 249)
Screenshot: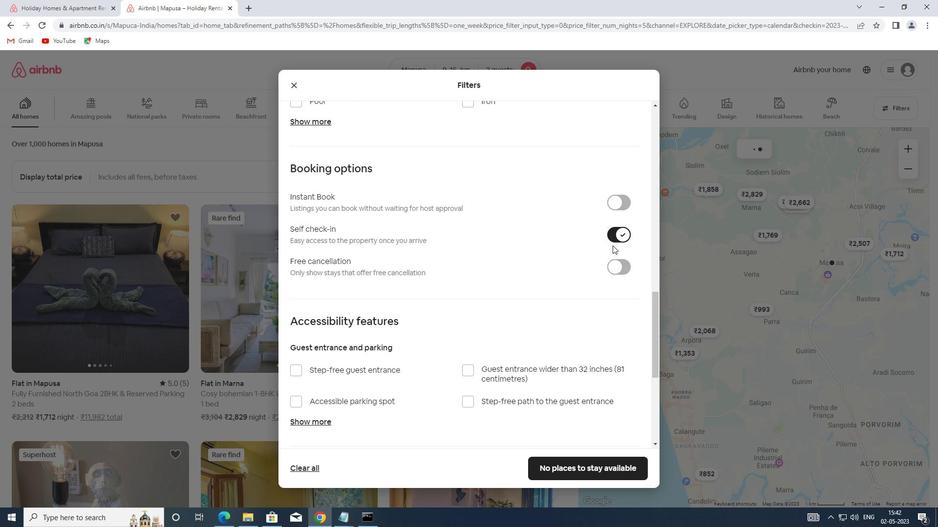 
Action: Mouse scrolled (604, 248) with delta (0, 0)
Screenshot: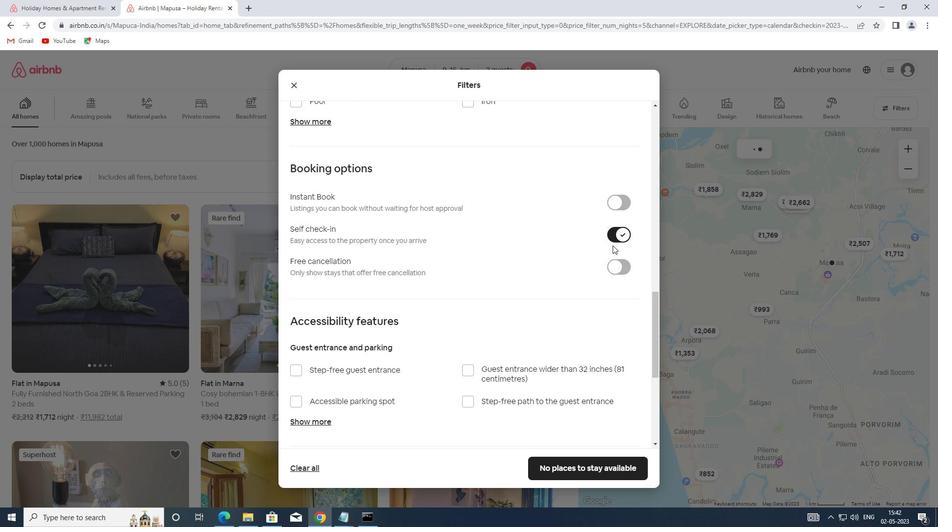 
Action: Mouse scrolled (604, 248) with delta (0, 0)
Screenshot: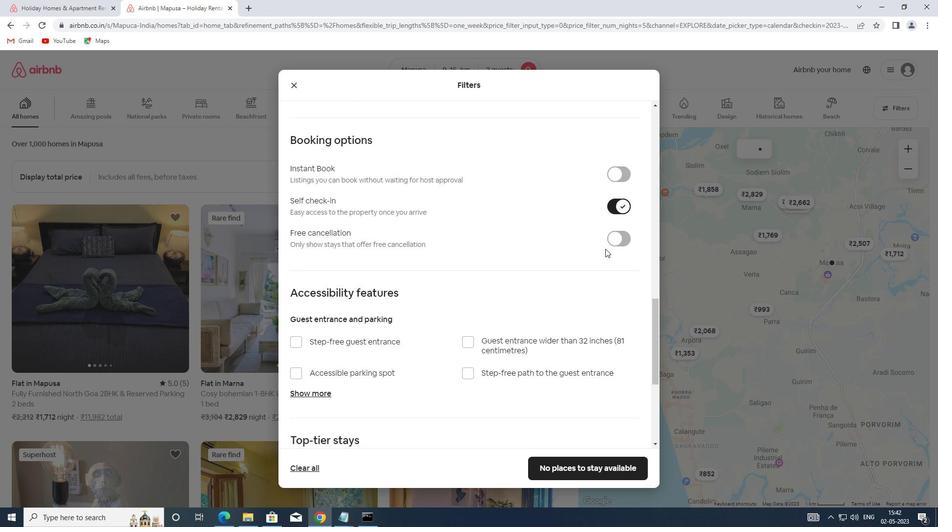 
Action: Mouse scrolled (604, 248) with delta (0, 0)
Screenshot: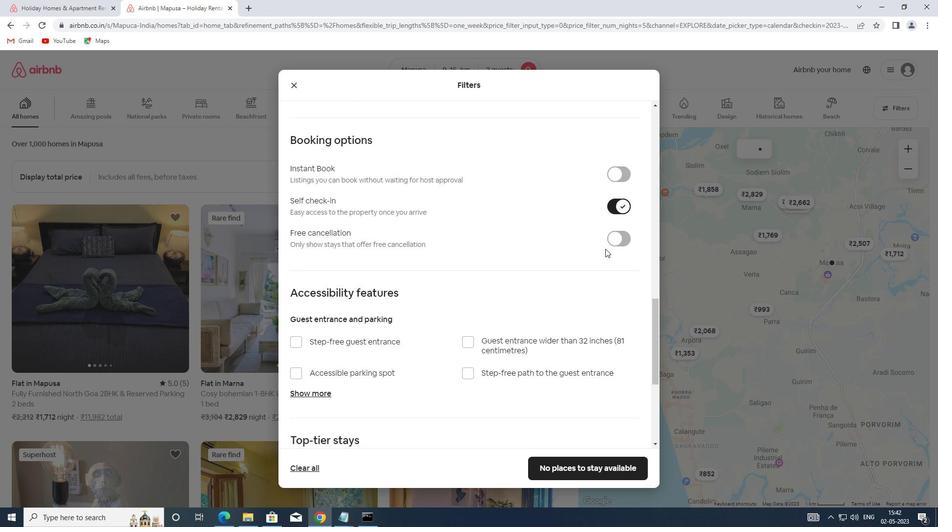 
Action: Mouse scrolled (604, 248) with delta (0, 0)
Screenshot: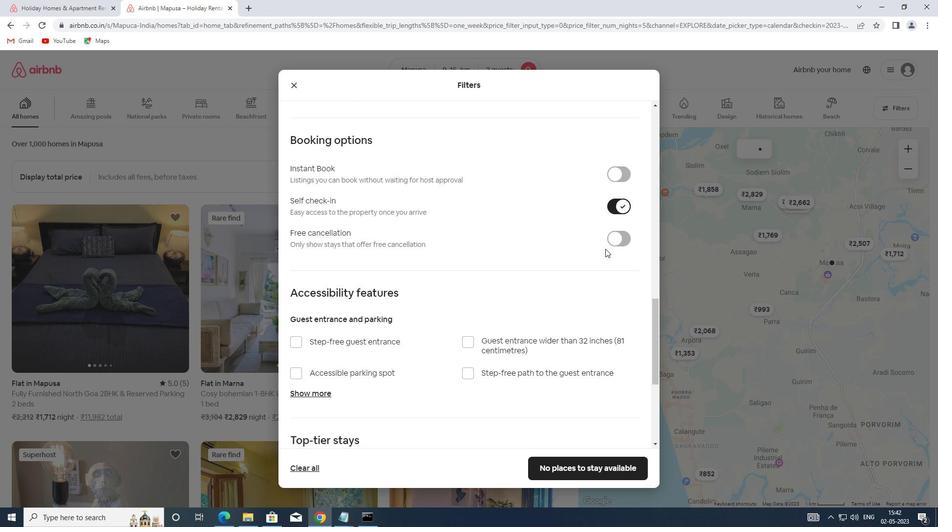 
Action: Mouse moved to (313, 398)
Screenshot: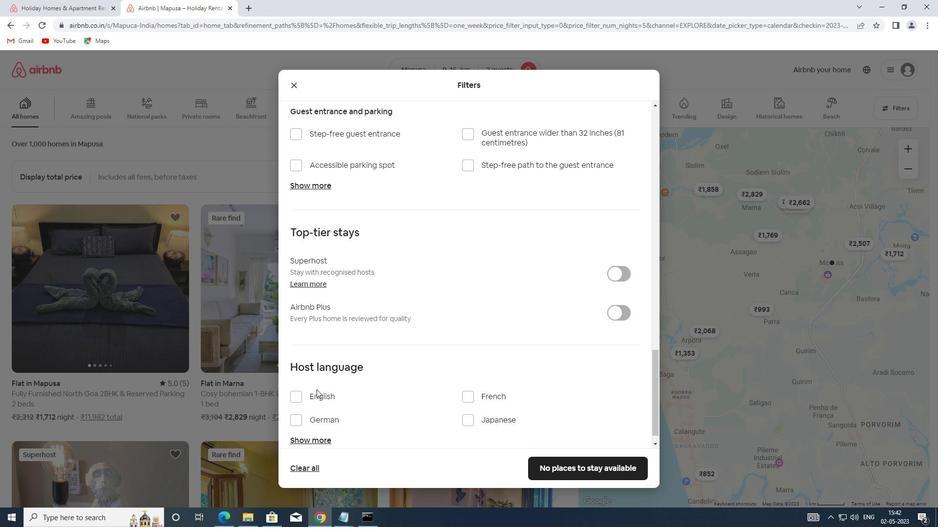 
Action: Mouse pressed left at (313, 398)
Screenshot: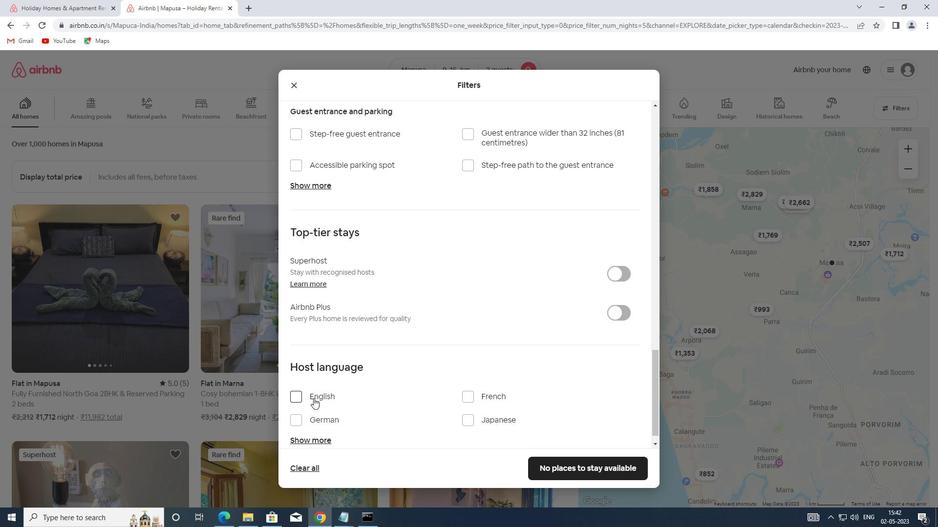 
Action: Mouse moved to (565, 470)
Screenshot: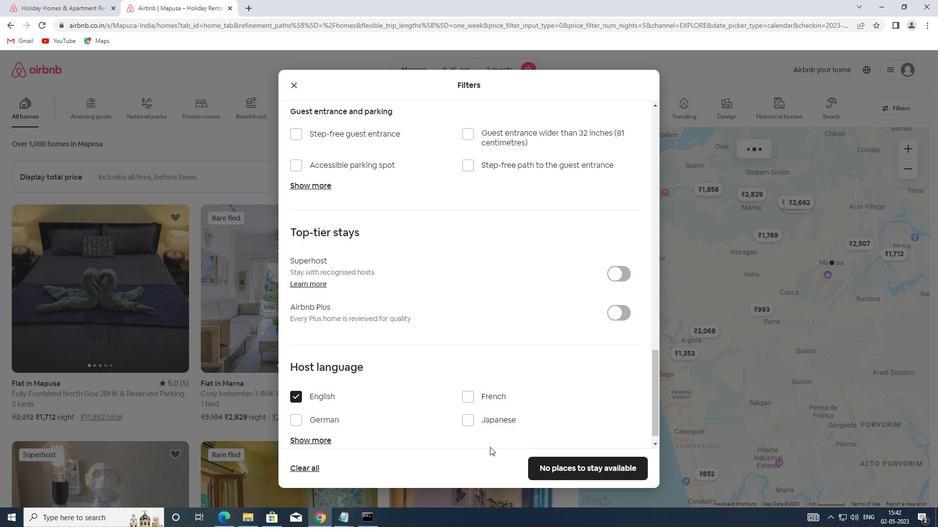 
Action: Mouse pressed left at (565, 470)
Screenshot: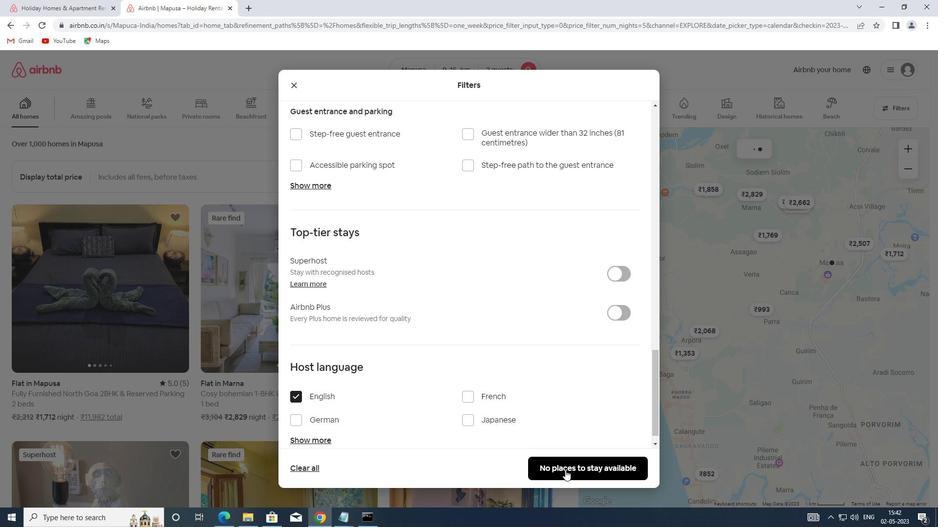 
